 Task: Search one way flight ticket for 2 adults, 2 children, 2 infants in seat in first from Vieques: Antonio Rivera Rodriguez Airport to Riverton: Central Wyoming Regional Airport (was Riverton Regional) on 8-4-2023. Choice of flights is JetBlue. Number of bags: 1 checked bag. Price is upto 81000. Outbound departure time preference is 22:30.
Action: Mouse moved to (296, 253)
Screenshot: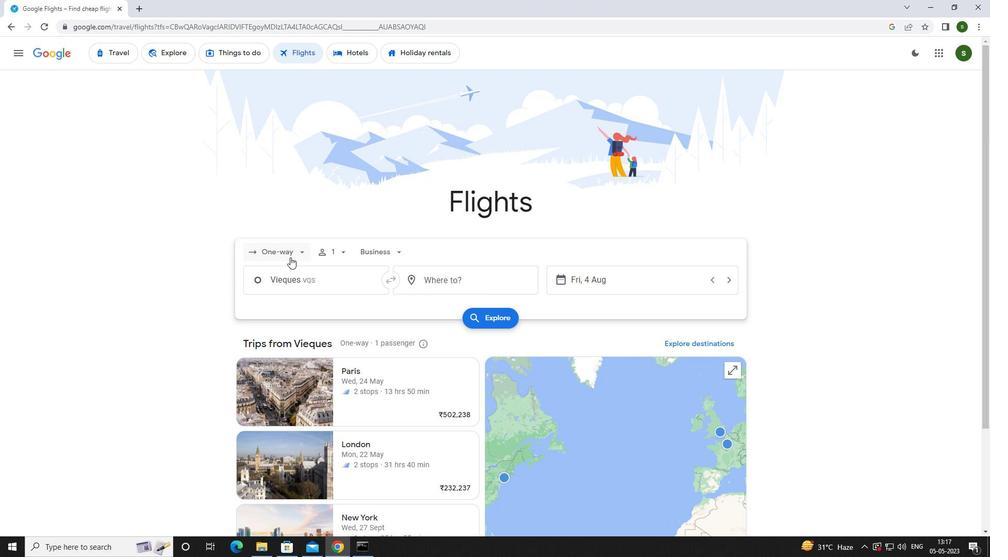 
Action: Mouse pressed left at (296, 253)
Screenshot: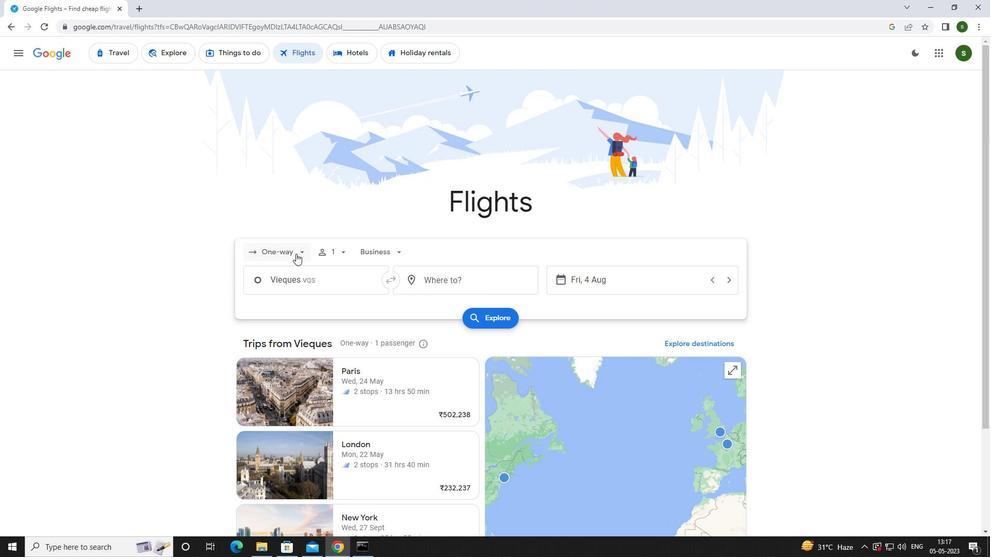 
Action: Mouse moved to (306, 302)
Screenshot: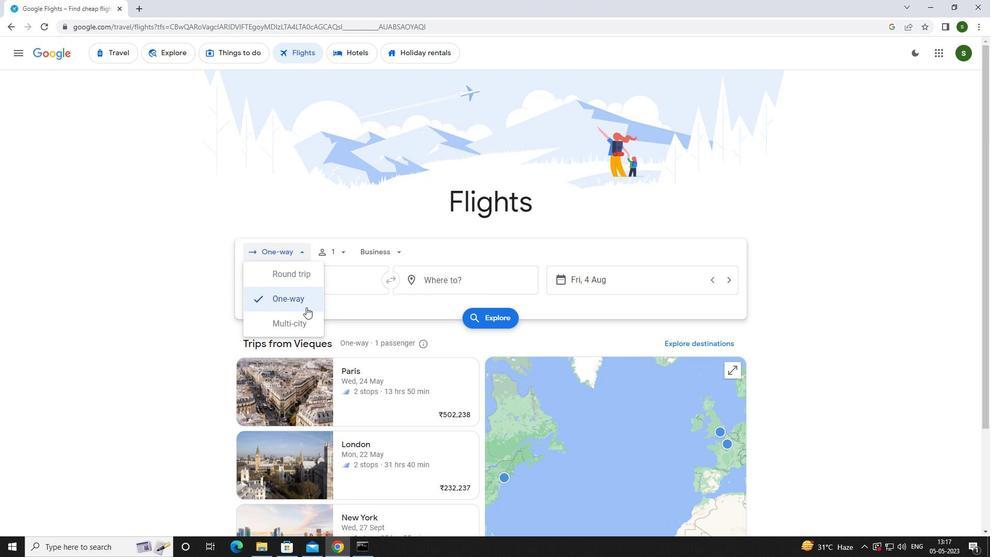 
Action: Mouse pressed left at (306, 302)
Screenshot: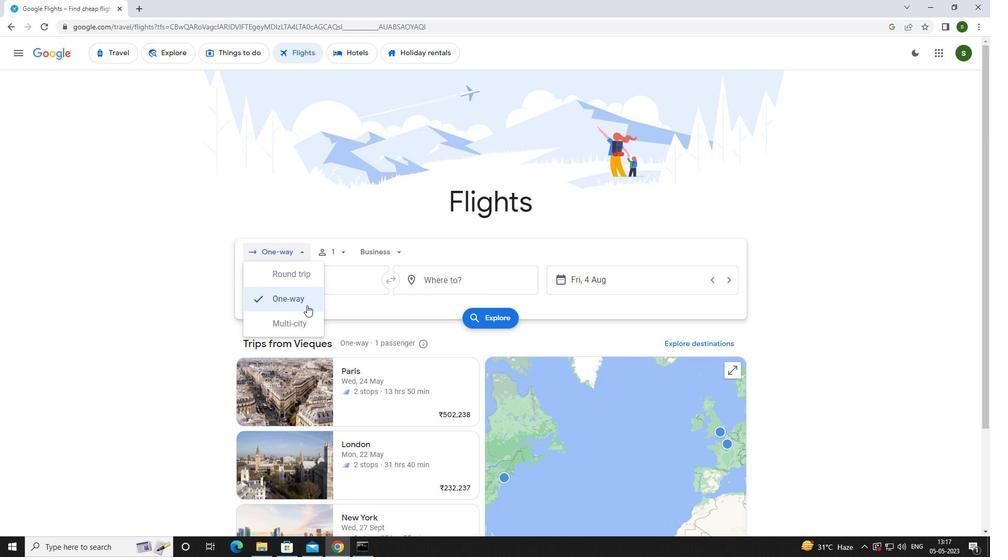 
Action: Mouse moved to (336, 249)
Screenshot: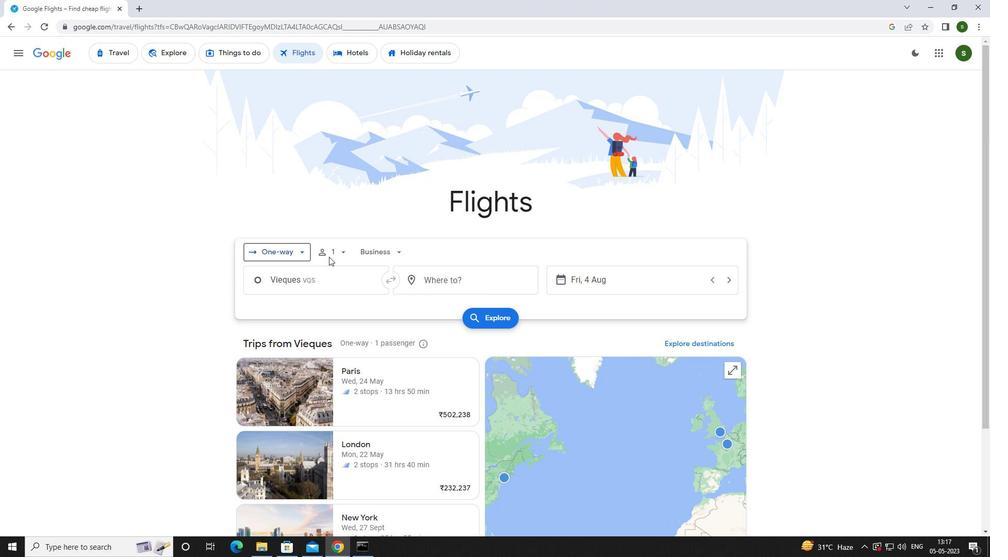 
Action: Mouse pressed left at (336, 249)
Screenshot: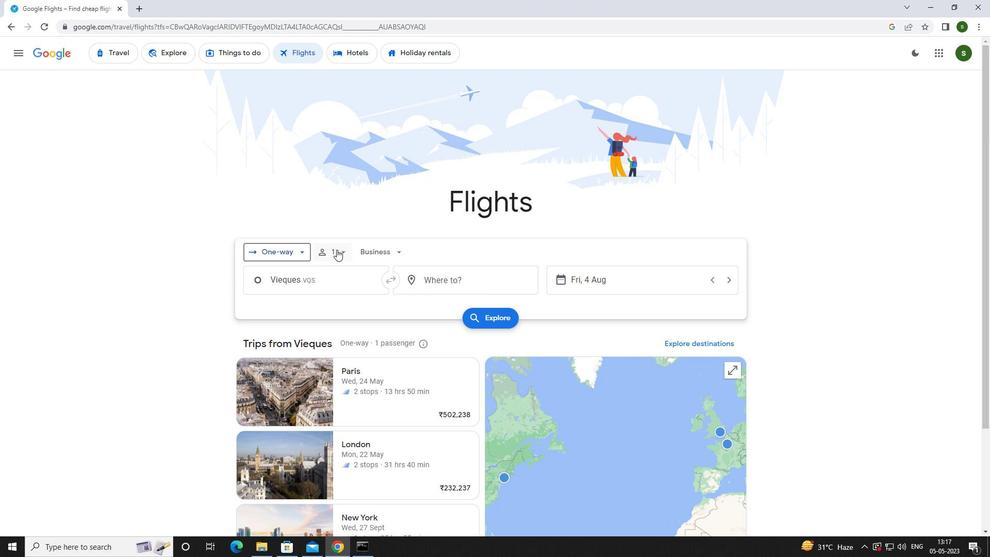 
Action: Mouse moved to (421, 278)
Screenshot: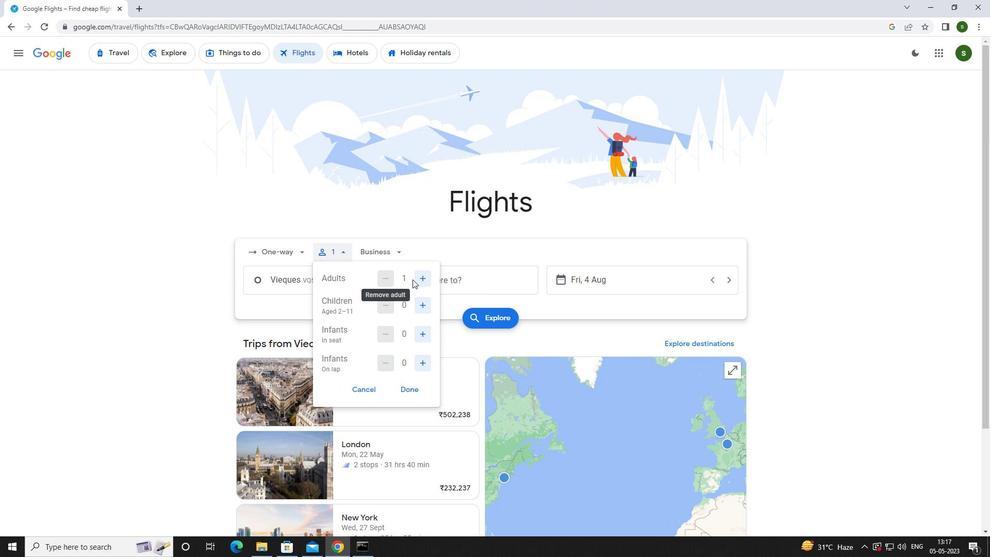 
Action: Mouse pressed left at (421, 278)
Screenshot: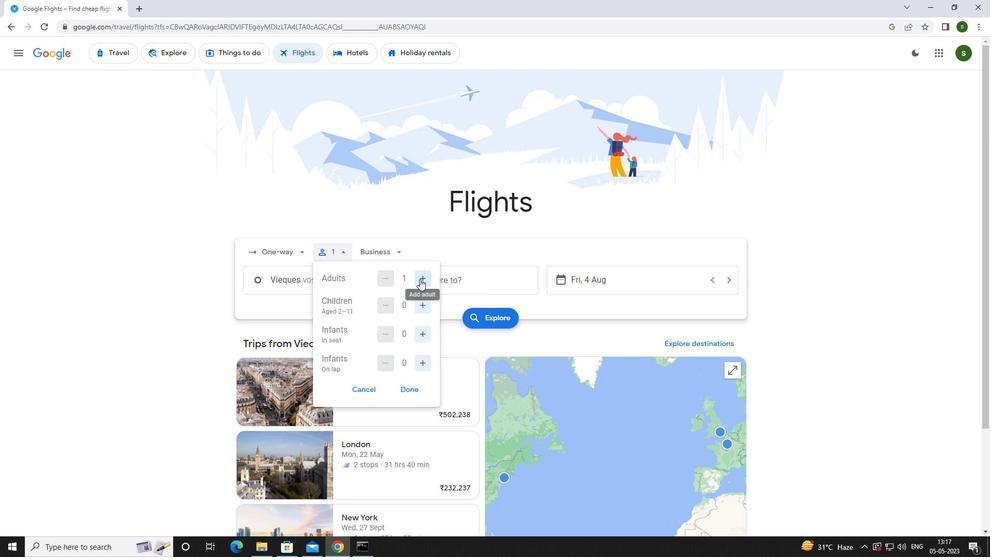 
Action: Mouse moved to (422, 300)
Screenshot: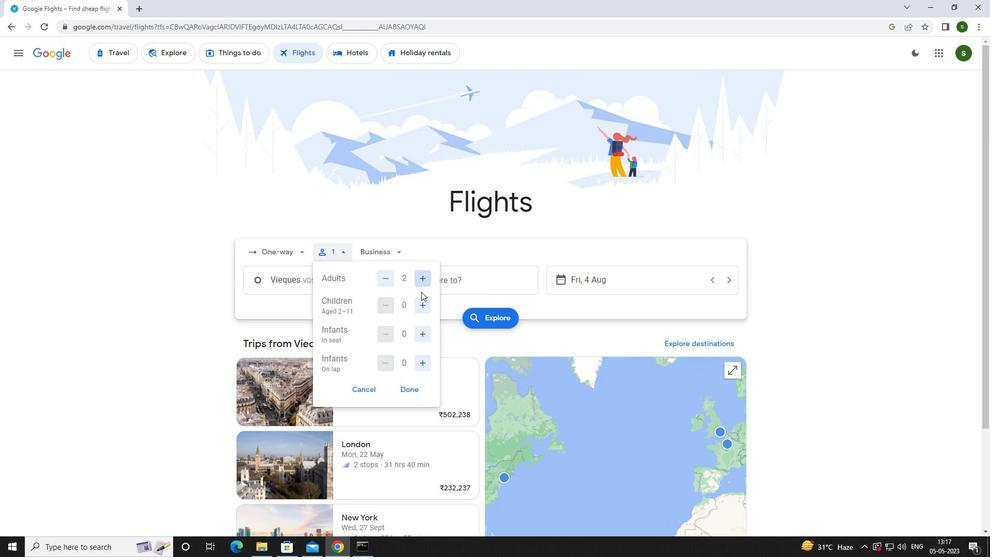 
Action: Mouse pressed left at (422, 300)
Screenshot: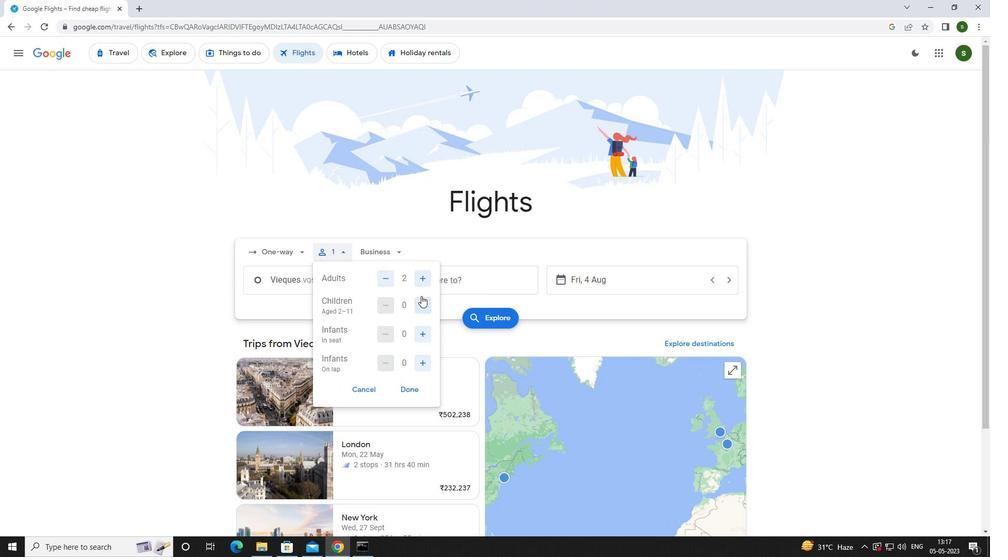 
Action: Mouse pressed left at (422, 300)
Screenshot: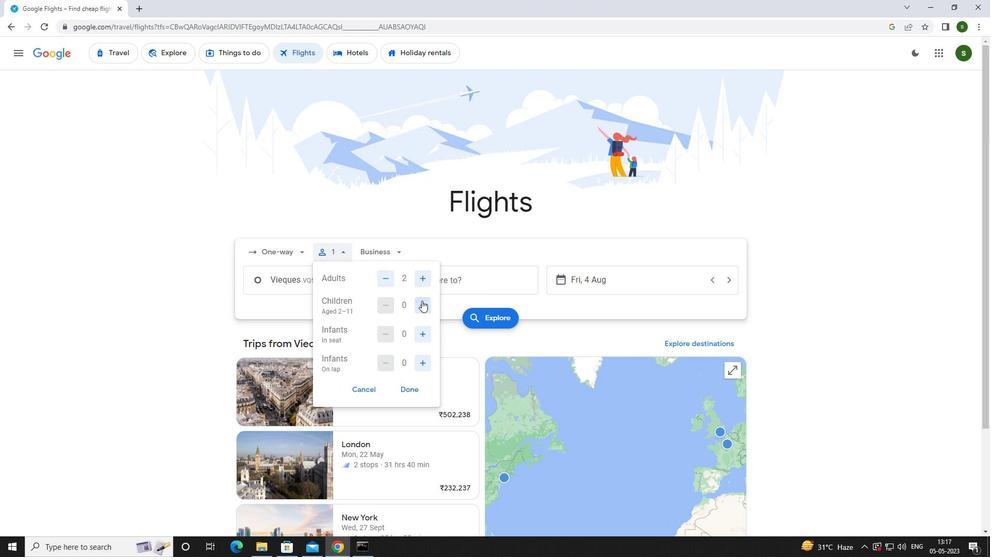 
Action: Mouse moved to (427, 333)
Screenshot: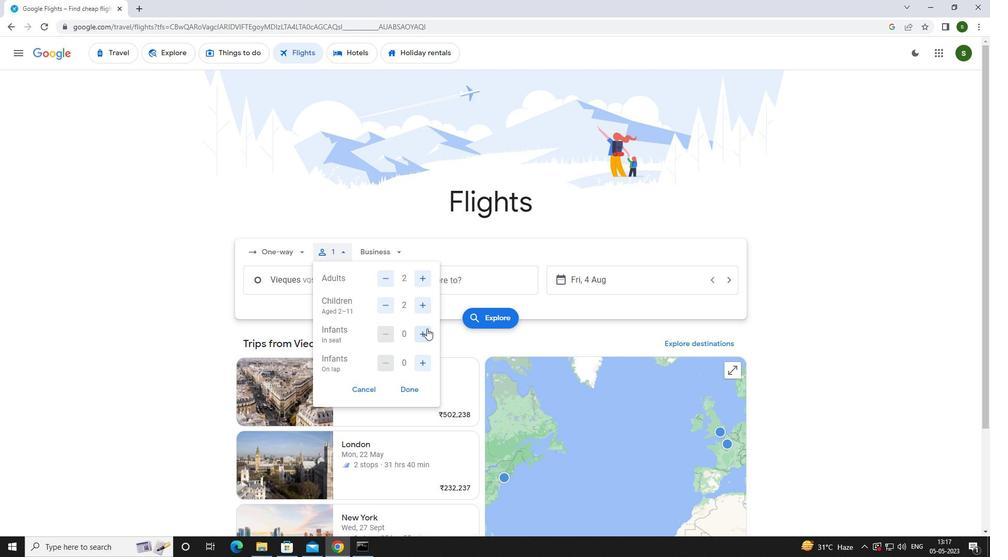 
Action: Mouse pressed left at (427, 333)
Screenshot: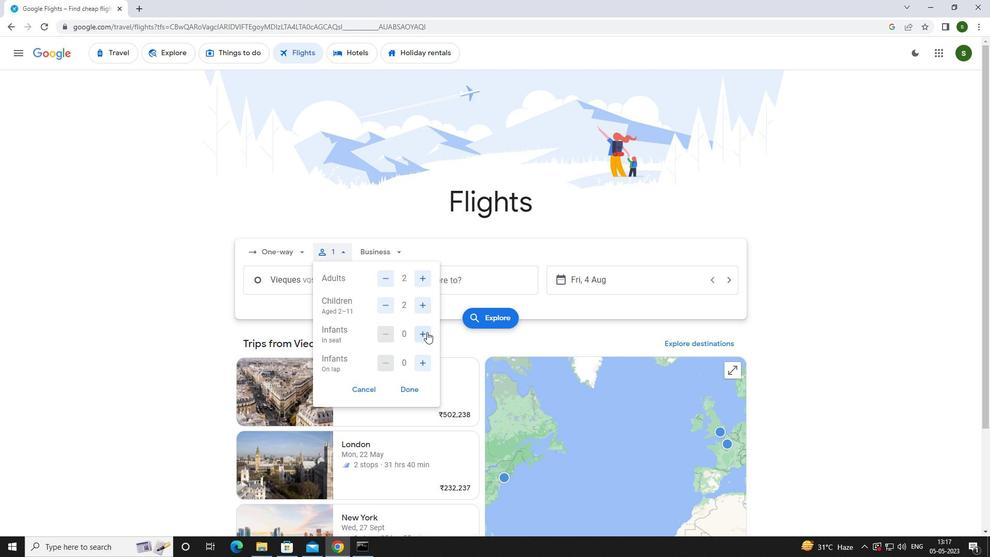 
Action: Mouse pressed left at (427, 333)
Screenshot: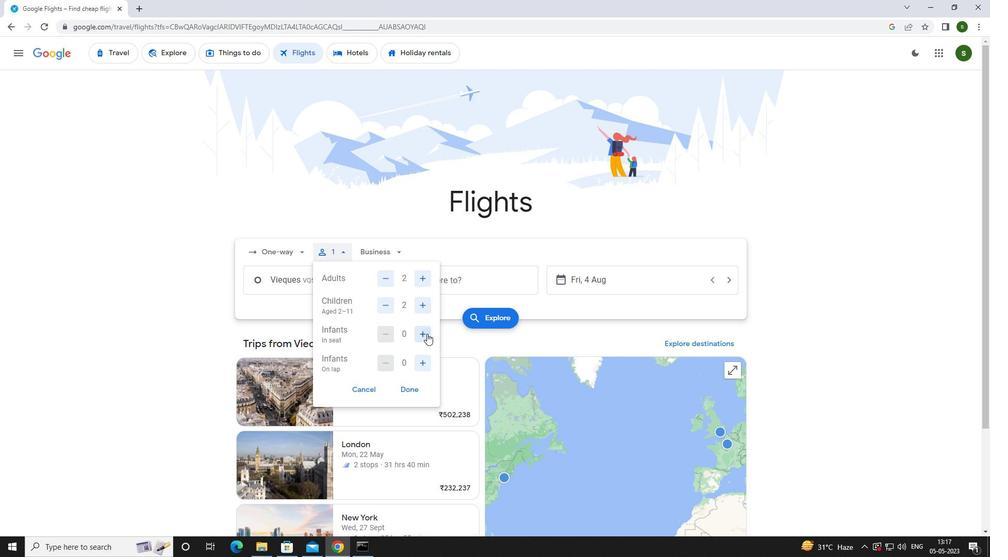 
Action: Mouse moved to (390, 253)
Screenshot: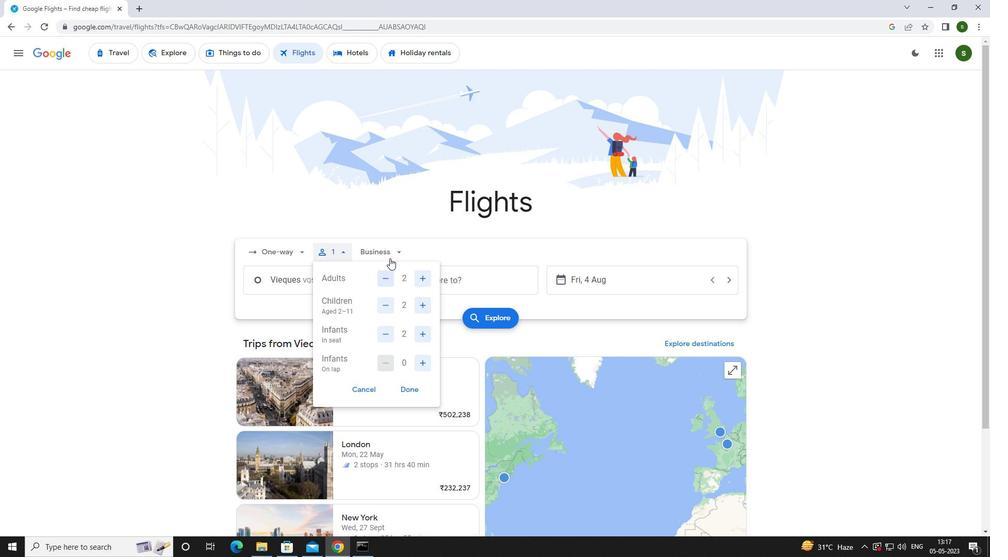 
Action: Mouse pressed left at (390, 253)
Screenshot: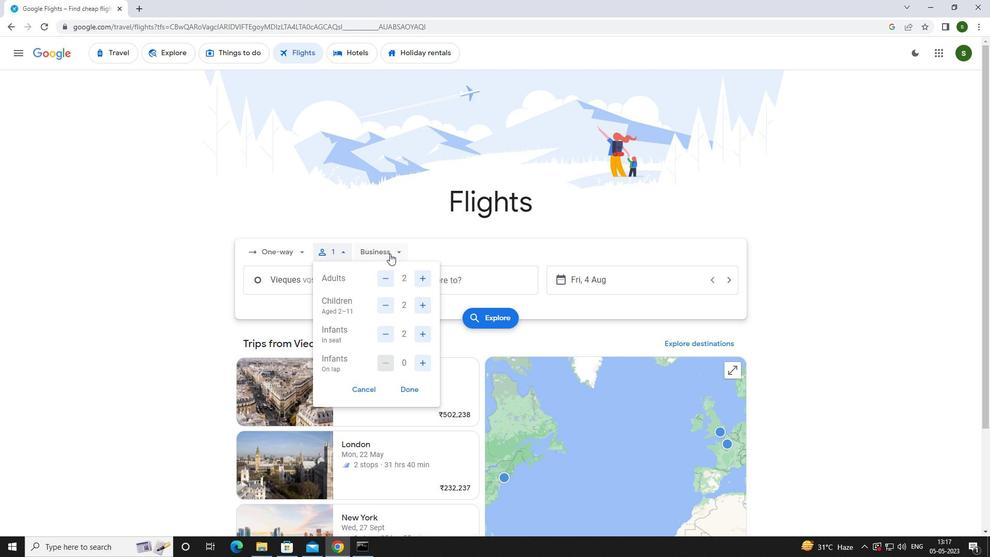 
Action: Mouse moved to (402, 350)
Screenshot: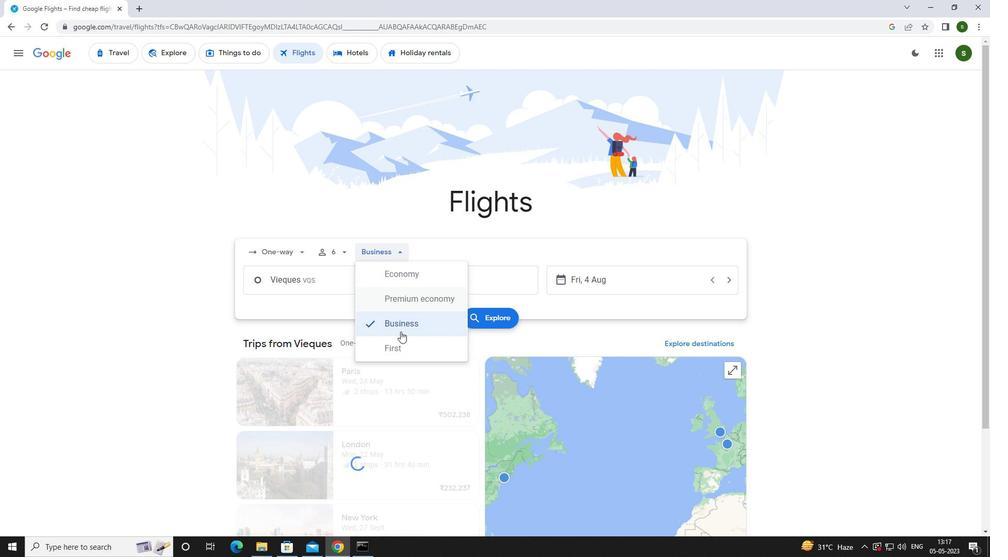 
Action: Mouse pressed left at (402, 350)
Screenshot: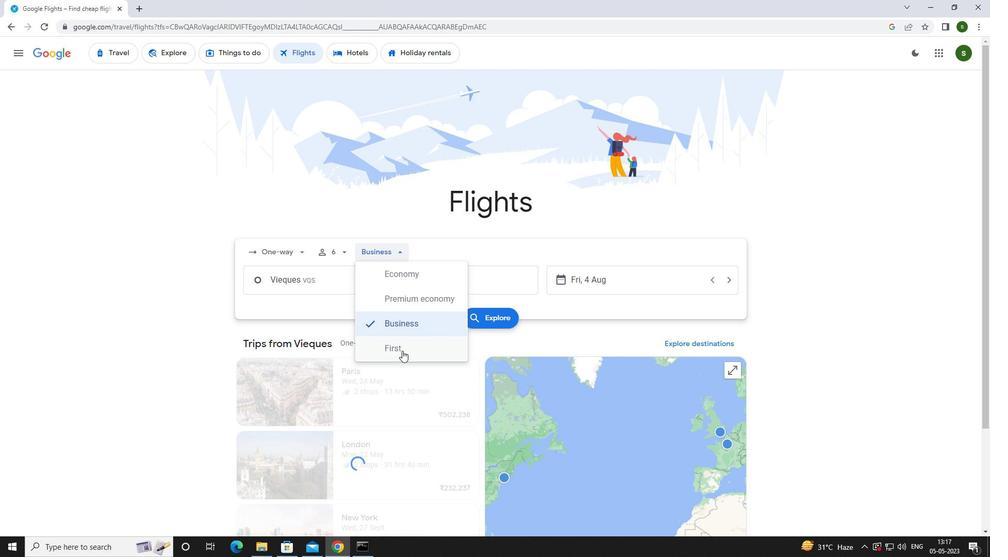 
Action: Mouse moved to (345, 280)
Screenshot: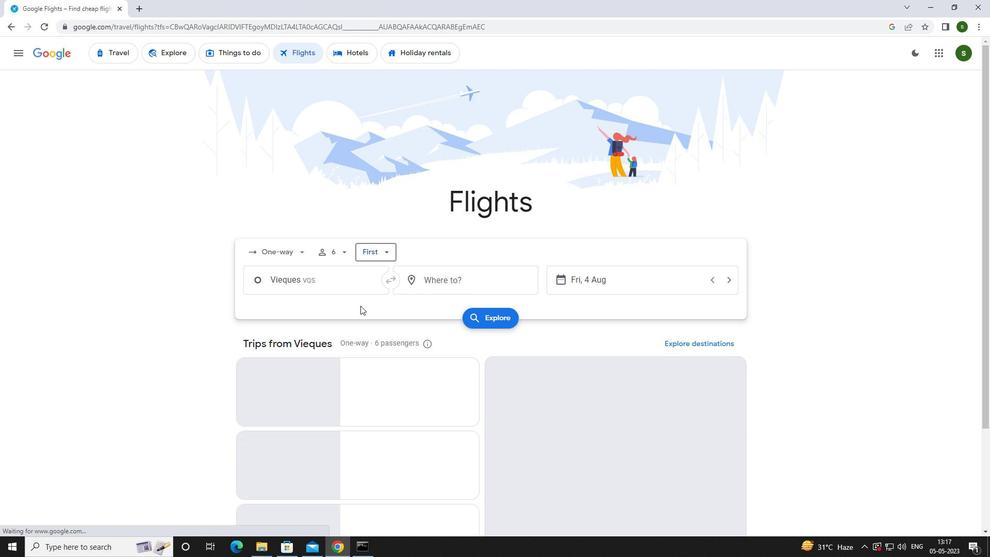 
Action: Mouse pressed left at (345, 280)
Screenshot: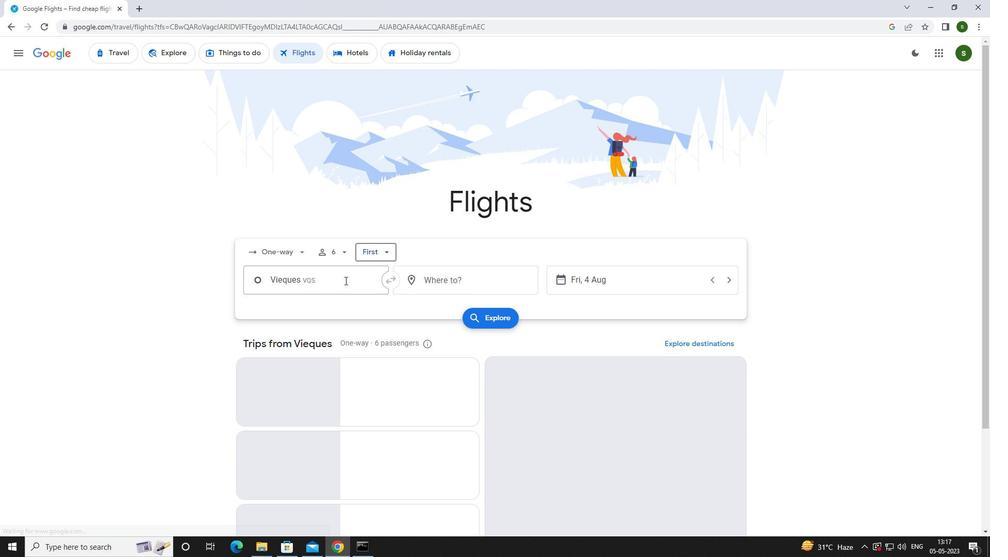 
Action: Mouse moved to (348, 281)
Screenshot: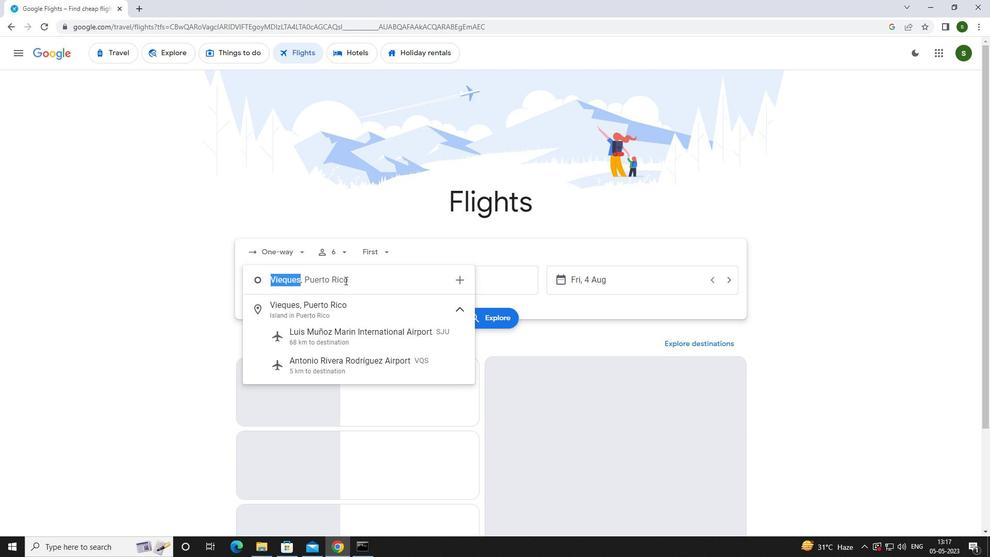 
Action: Key pressed <Key.caps_lock>v<Key.caps_lock>iequ
Screenshot: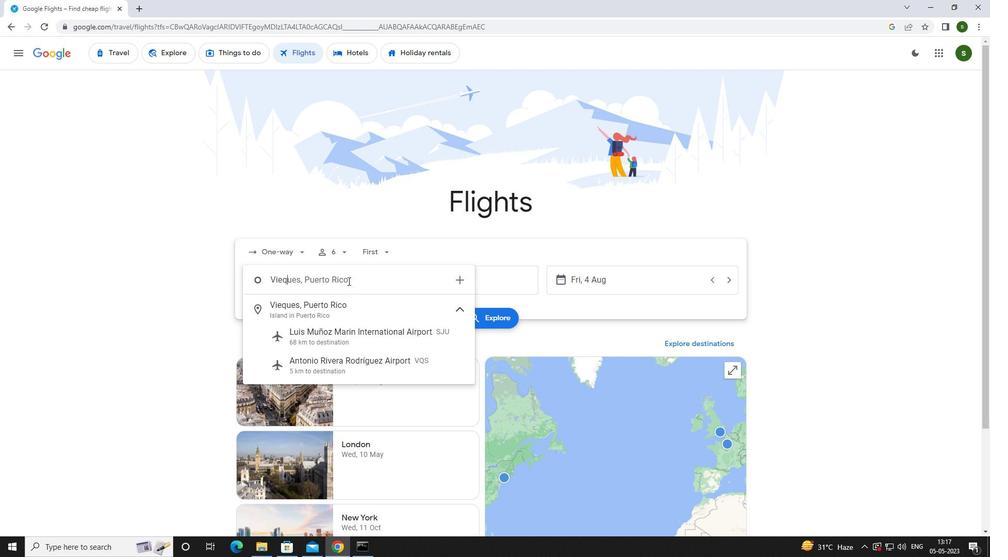 
Action: Mouse moved to (358, 365)
Screenshot: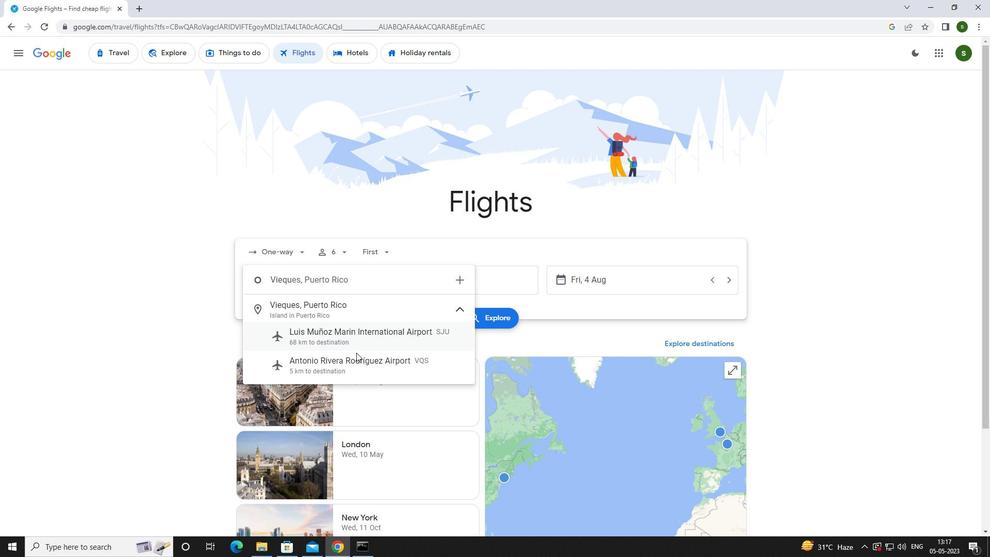 
Action: Mouse pressed left at (358, 365)
Screenshot: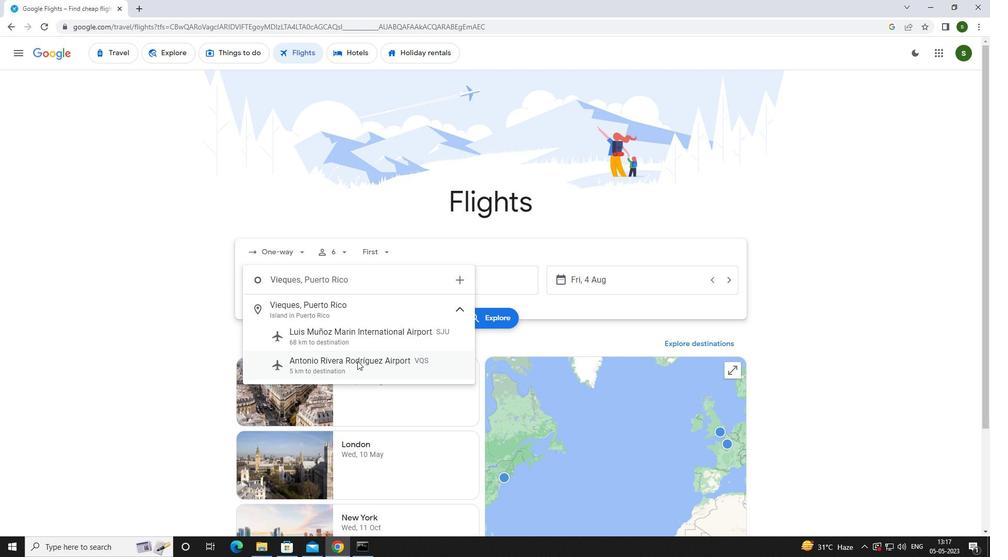 
Action: Mouse moved to (461, 284)
Screenshot: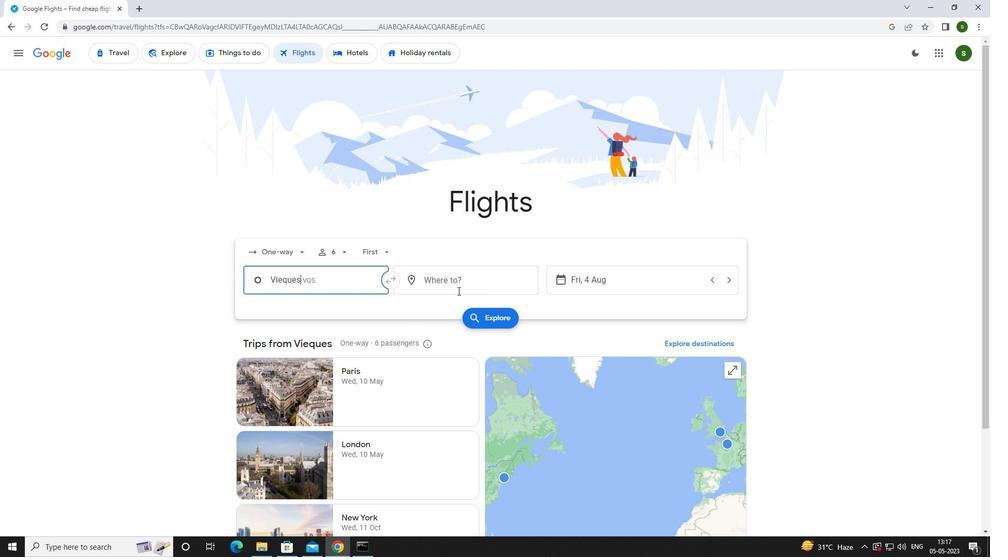 
Action: Mouse pressed left at (461, 284)
Screenshot: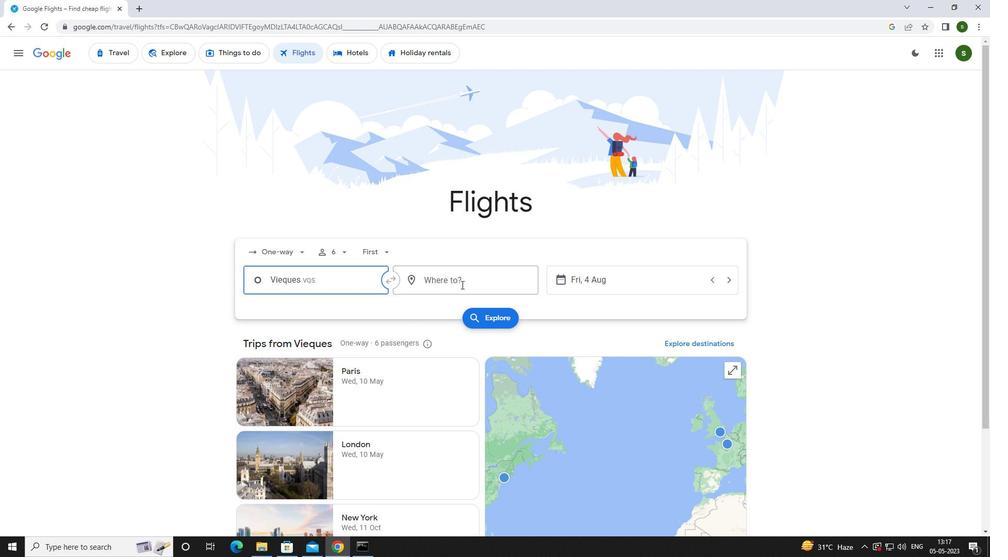 
Action: Key pressed <Key.caps_lock>r<Key.caps_lock>iverto
Screenshot: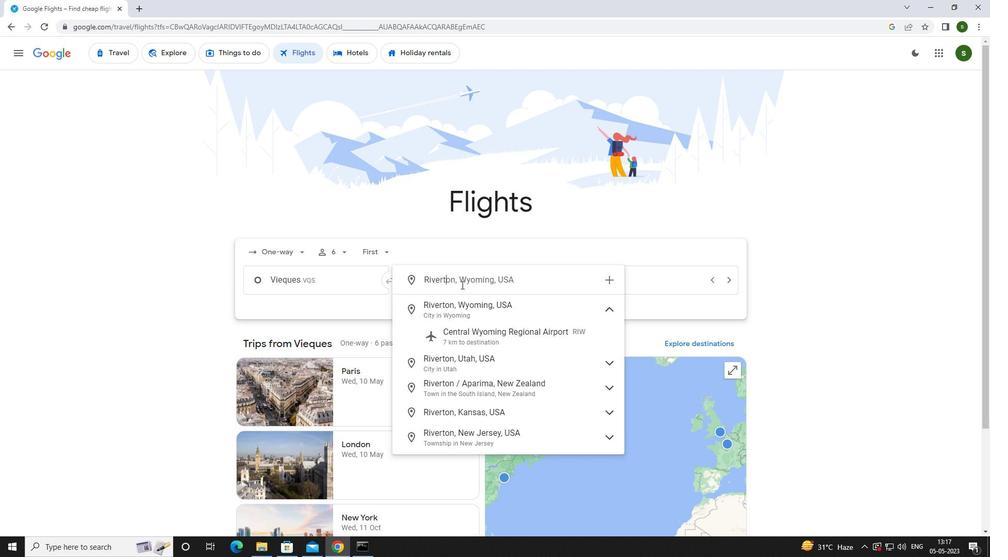 
Action: Mouse moved to (477, 332)
Screenshot: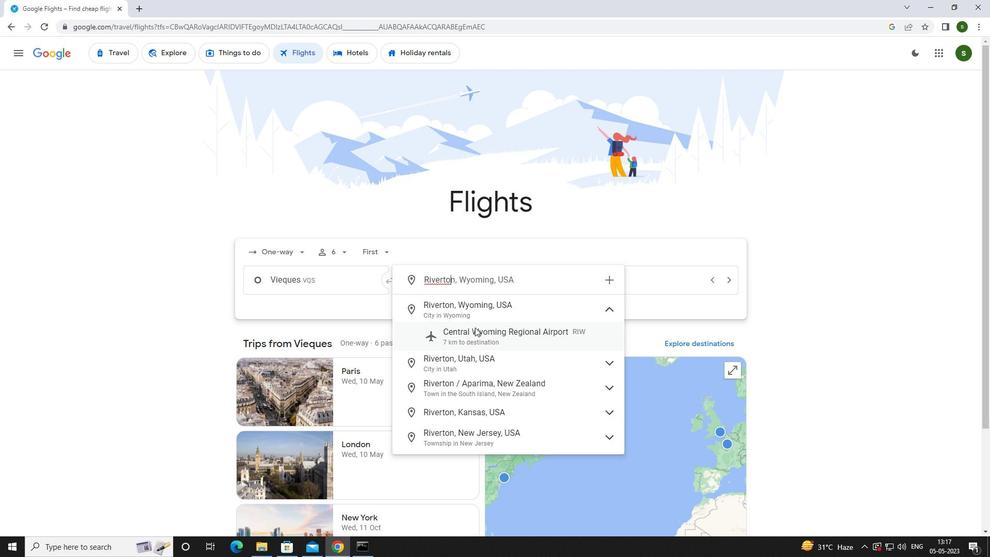 
Action: Mouse pressed left at (477, 332)
Screenshot: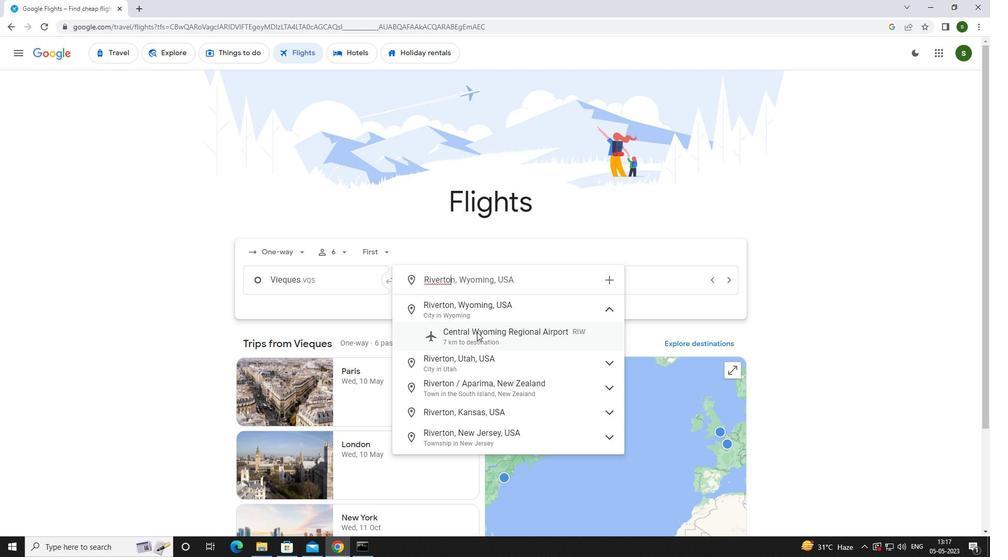 
Action: Mouse moved to (616, 285)
Screenshot: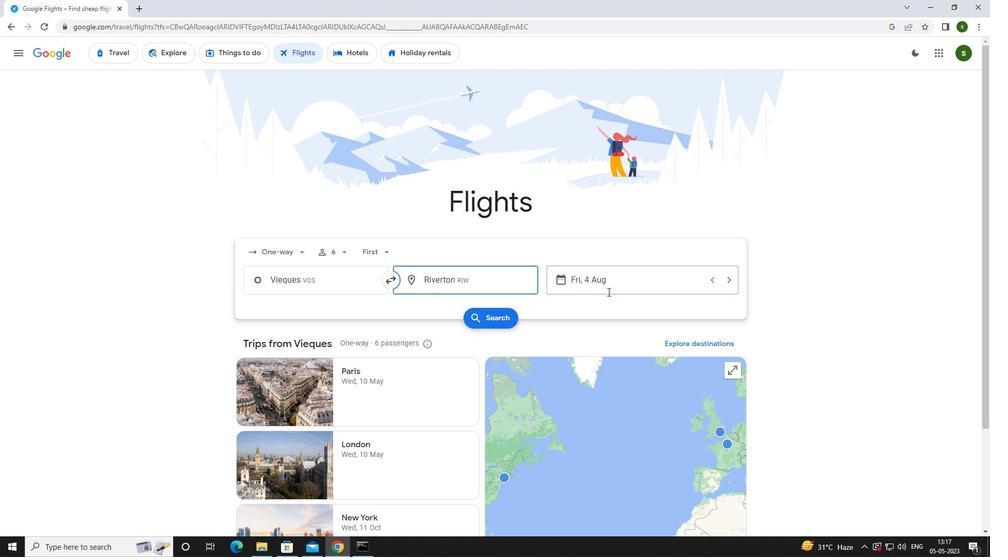 
Action: Mouse pressed left at (616, 285)
Screenshot: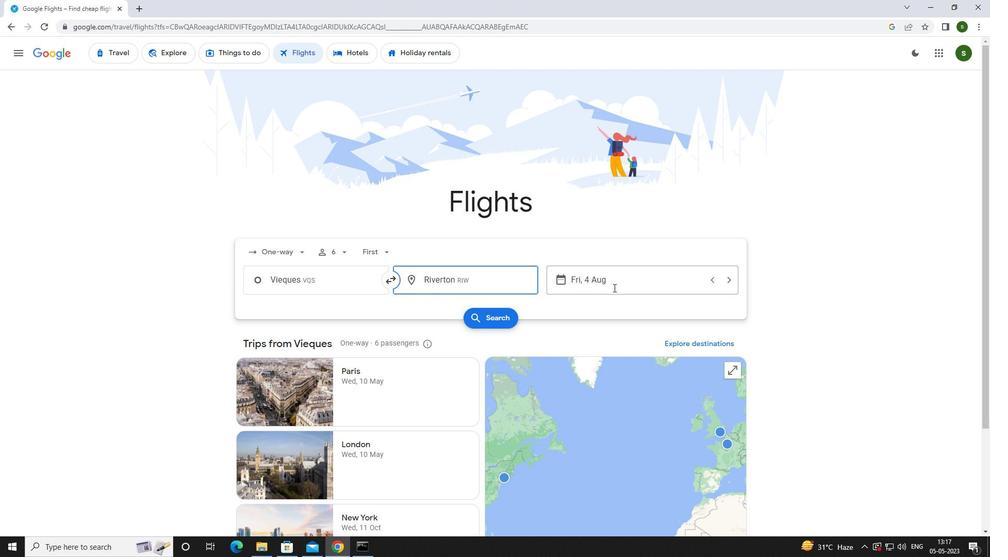 
Action: Mouse moved to (499, 351)
Screenshot: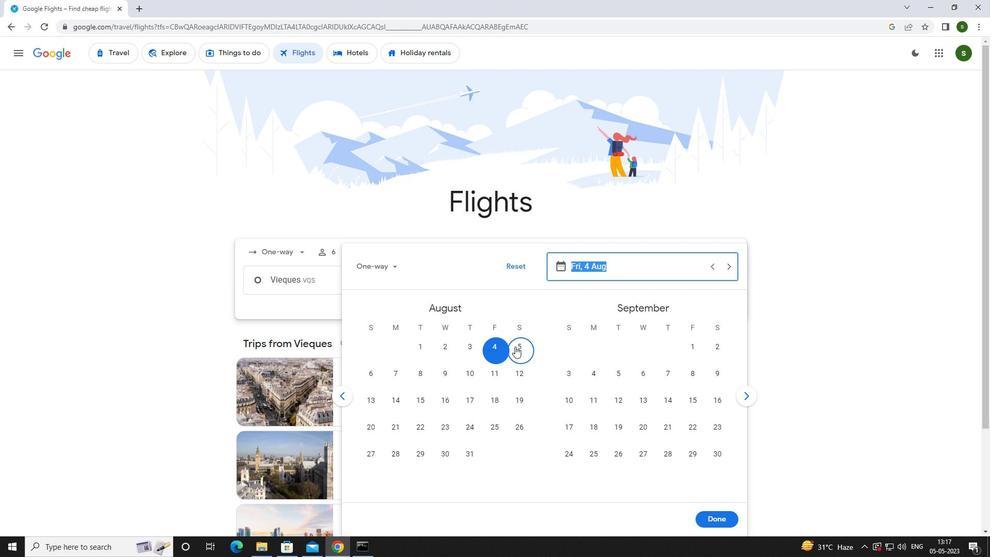 
Action: Mouse pressed left at (499, 351)
Screenshot: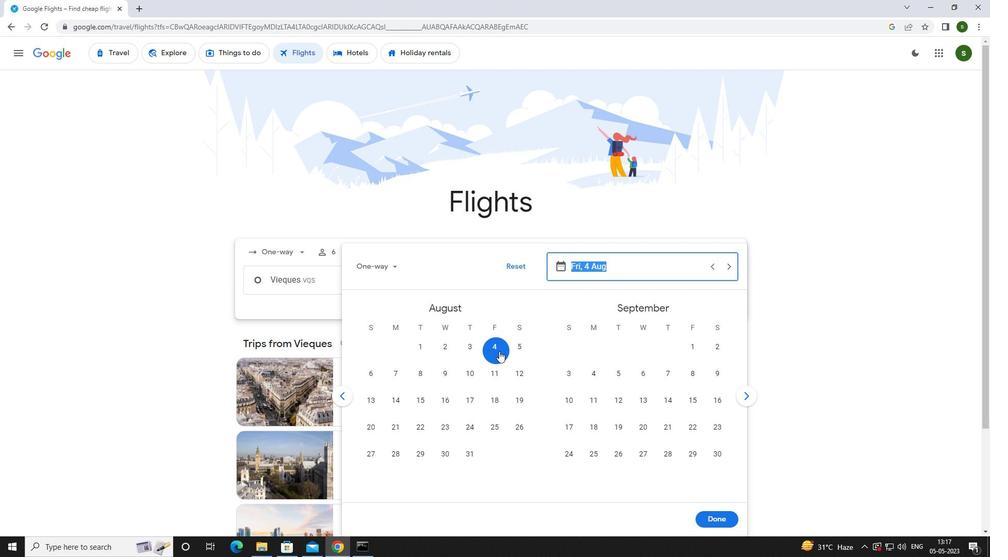 
Action: Mouse moved to (711, 517)
Screenshot: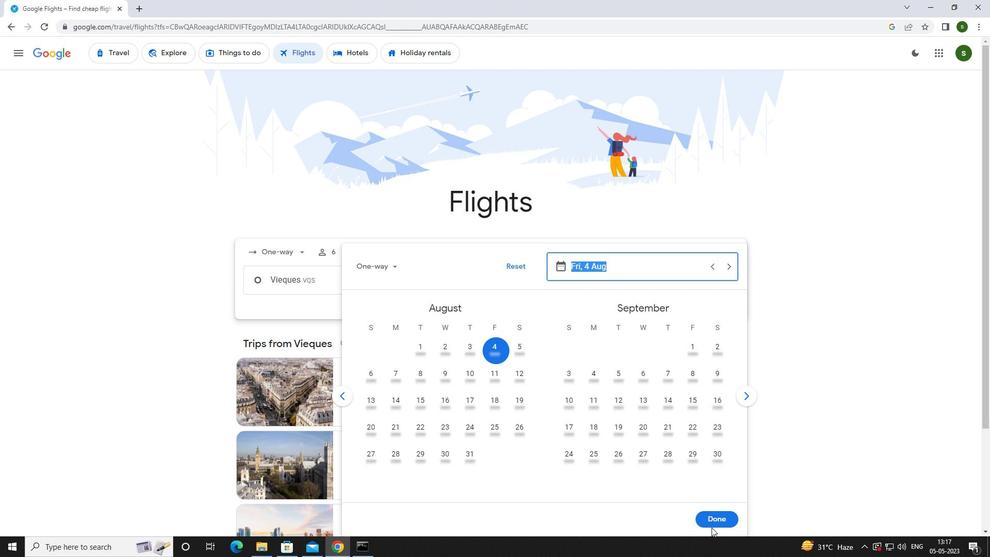 
Action: Mouse pressed left at (711, 517)
Screenshot: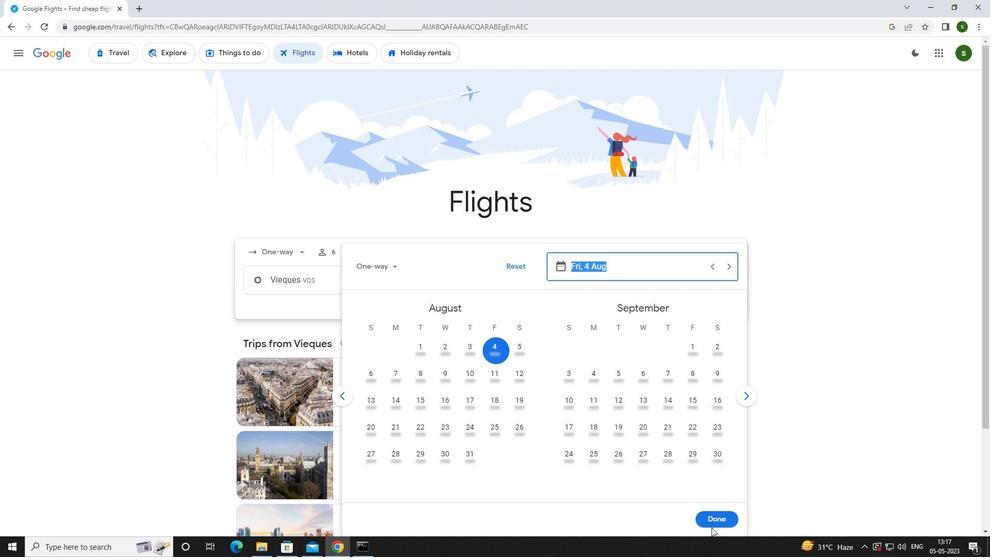
Action: Mouse moved to (484, 323)
Screenshot: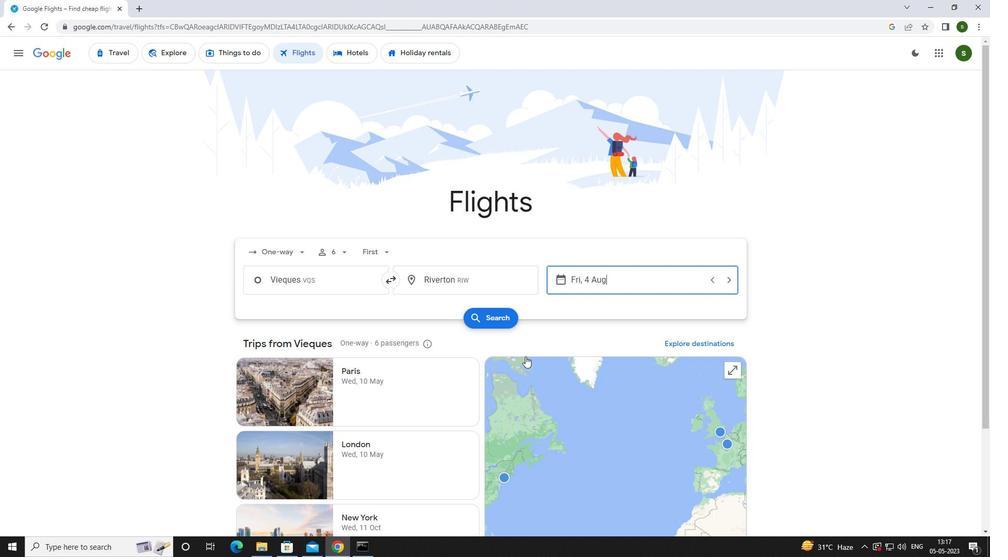 
Action: Mouse pressed left at (484, 323)
Screenshot: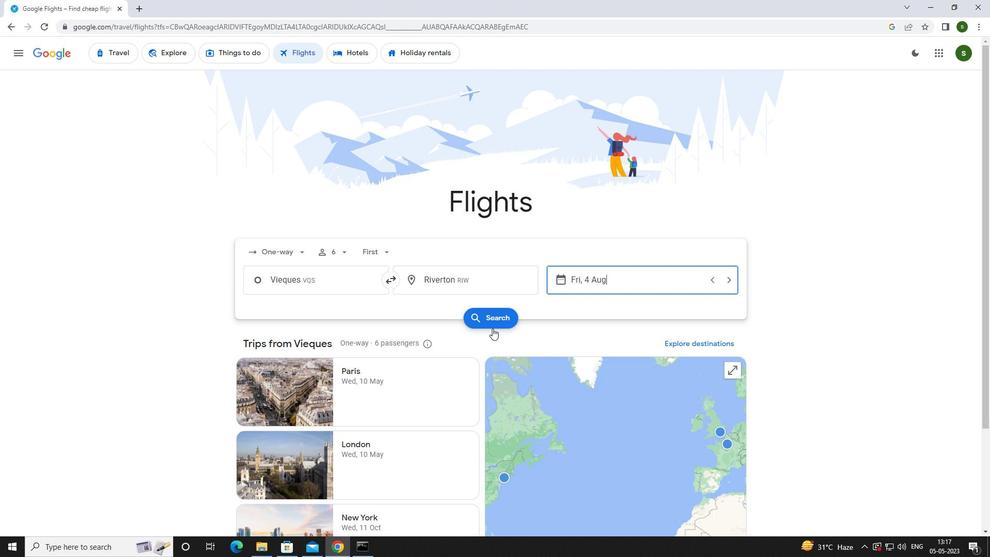 
Action: Mouse moved to (273, 149)
Screenshot: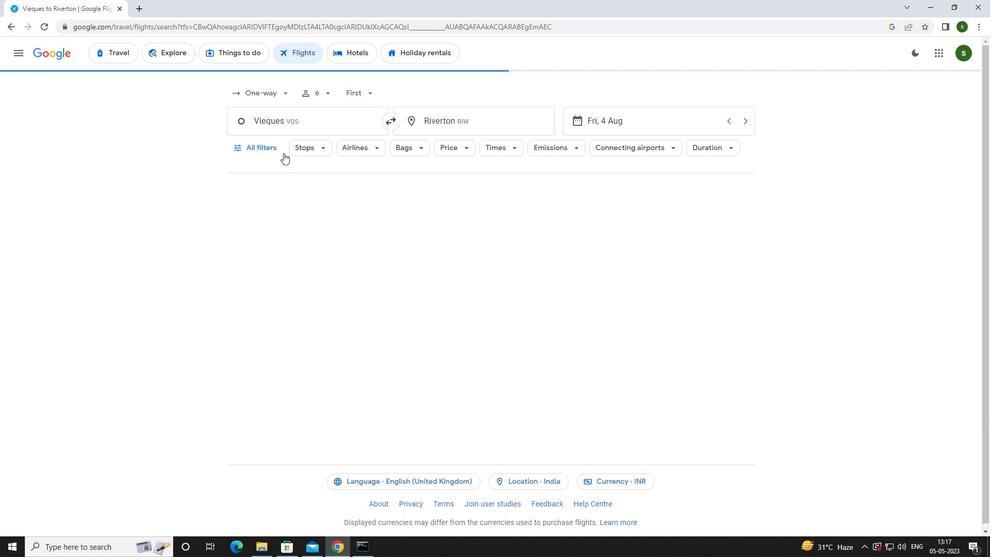 
Action: Mouse pressed left at (273, 149)
Screenshot: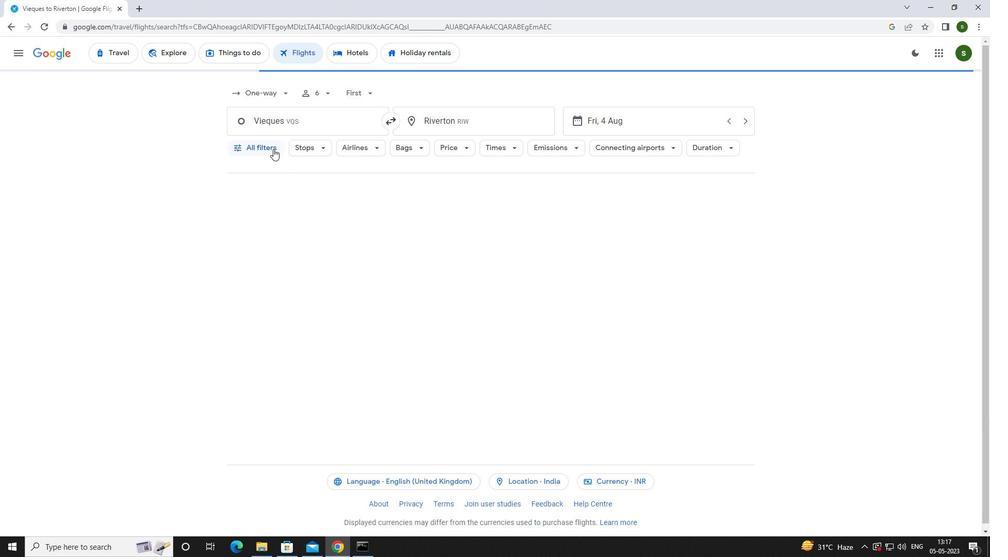 
Action: Mouse moved to (382, 368)
Screenshot: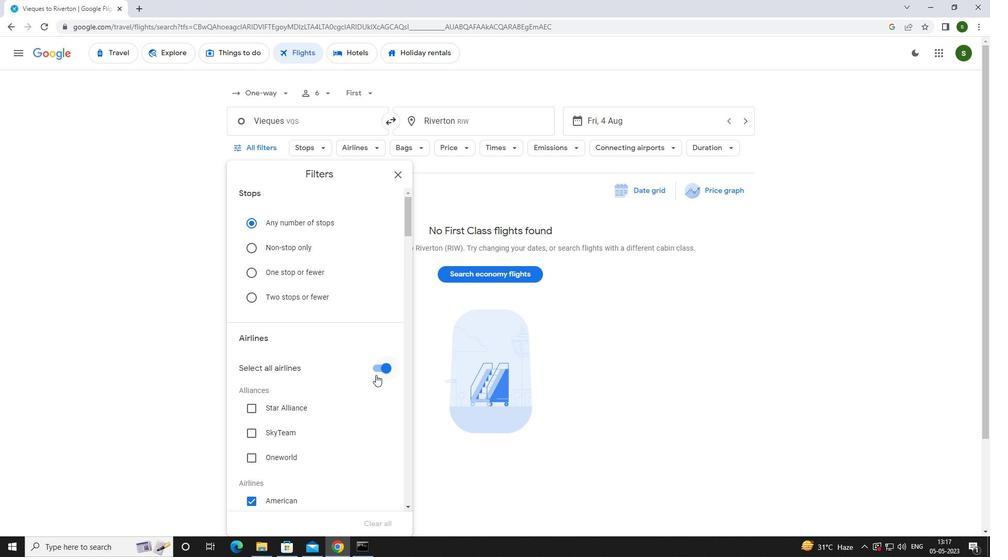 
Action: Mouse pressed left at (382, 368)
Screenshot: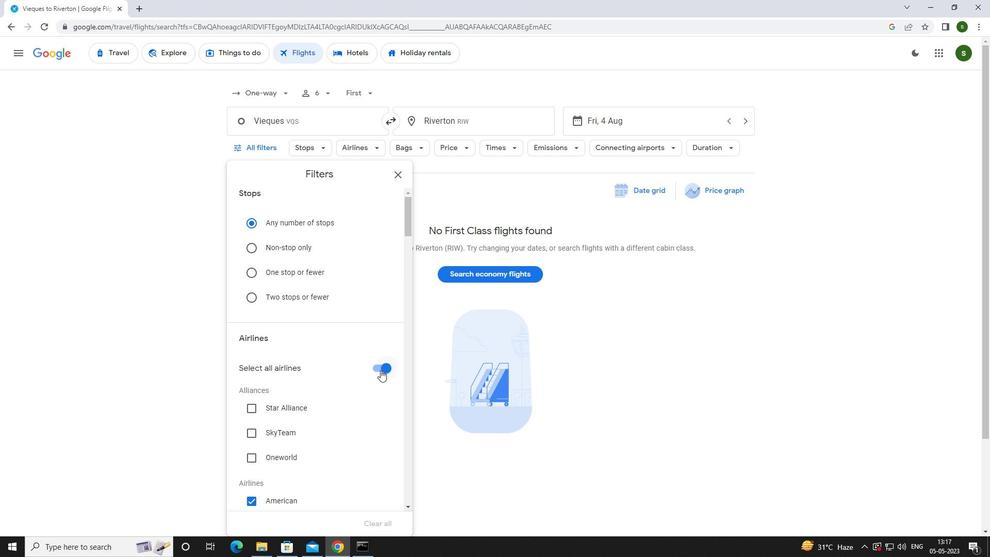 
Action: Mouse moved to (353, 349)
Screenshot: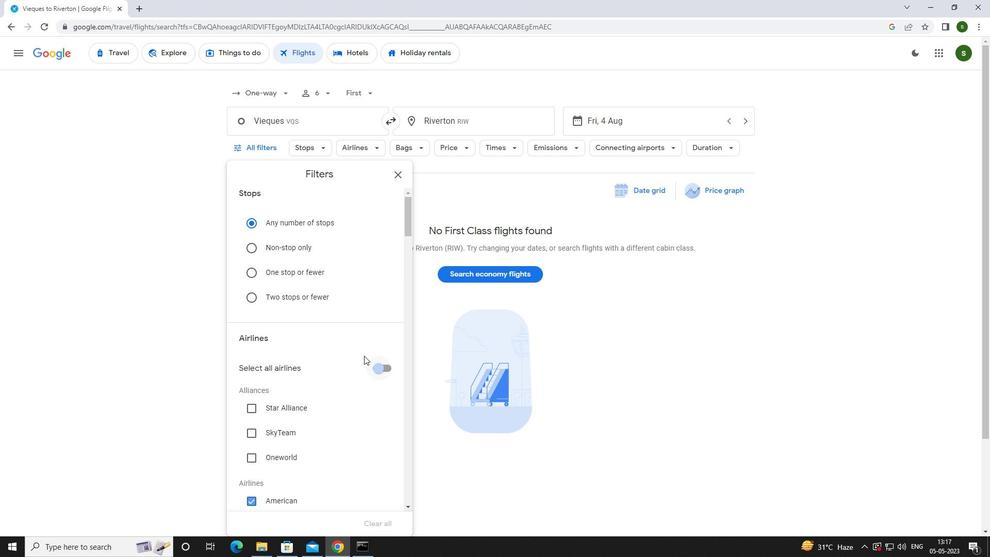
Action: Mouse scrolled (353, 349) with delta (0, 0)
Screenshot: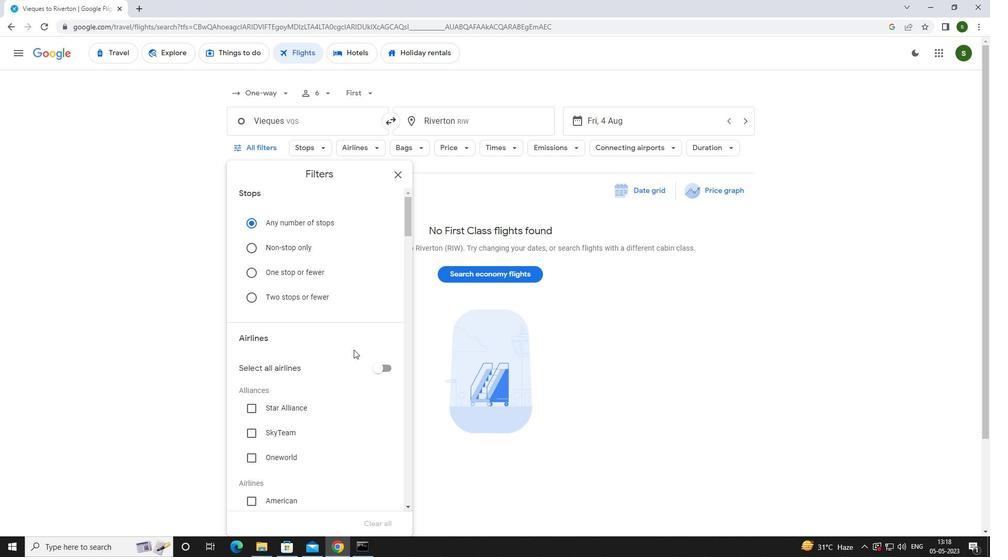 
Action: Mouse scrolled (353, 349) with delta (0, 0)
Screenshot: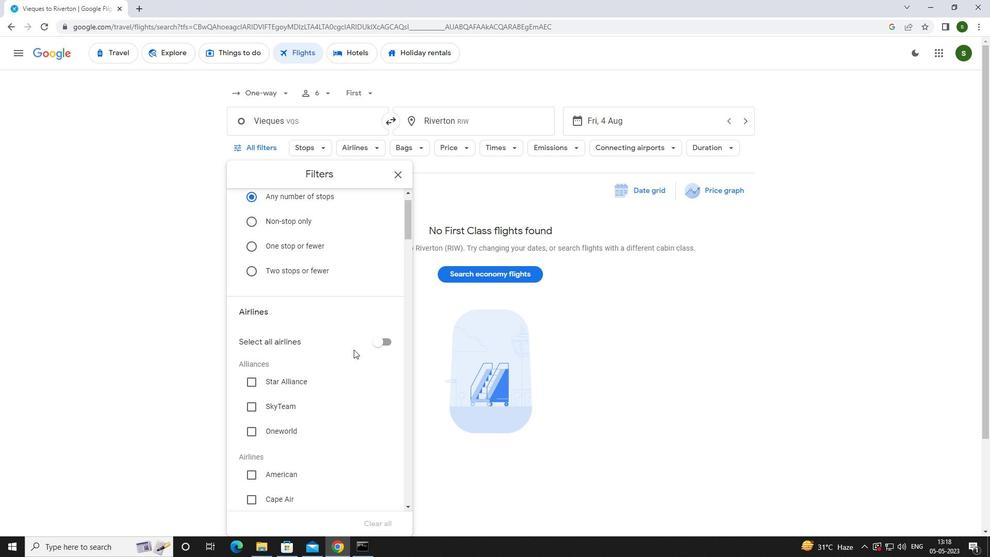 
Action: Mouse scrolled (353, 349) with delta (0, 0)
Screenshot: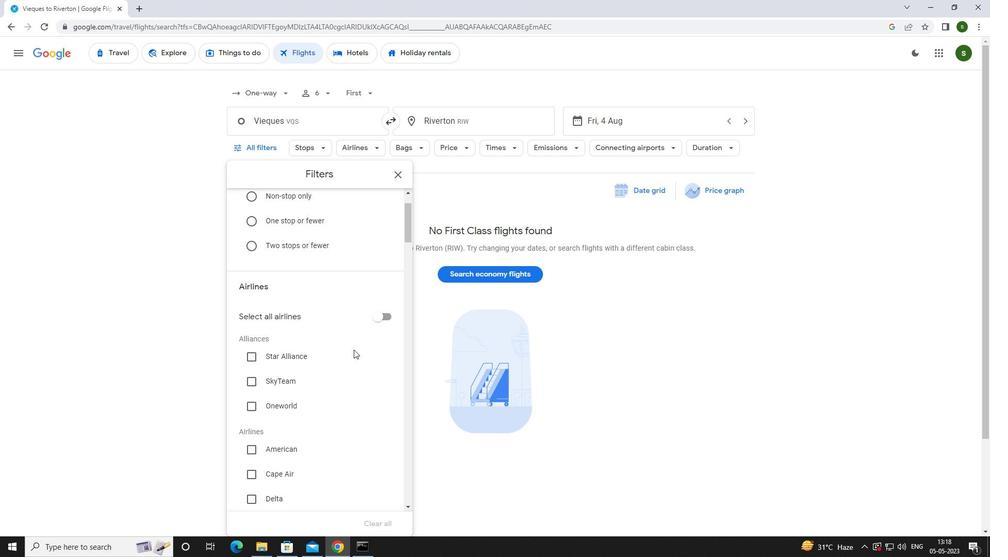
Action: Mouse scrolled (353, 349) with delta (0, 0)
Screenshot: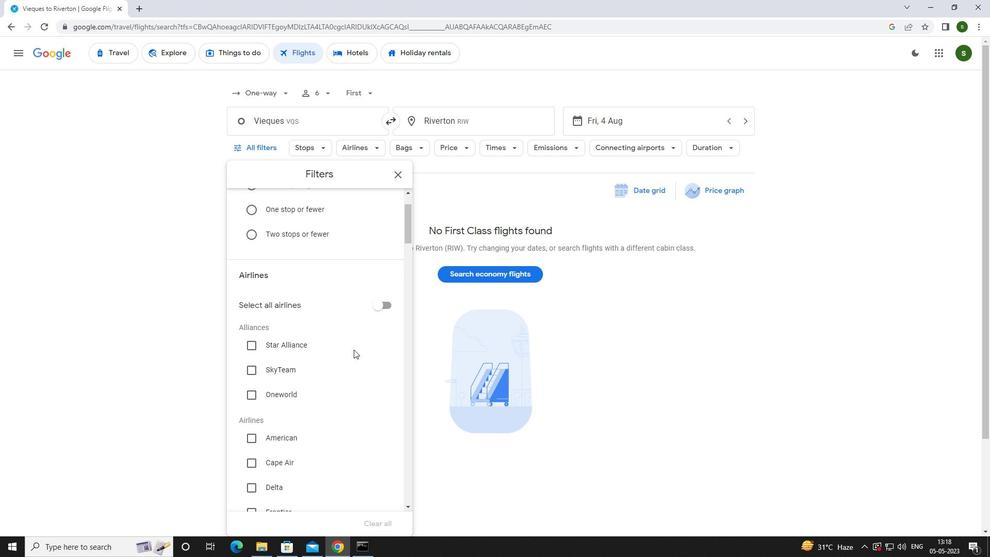 
Action: Mouse moved to (288, 391)
Screenshot: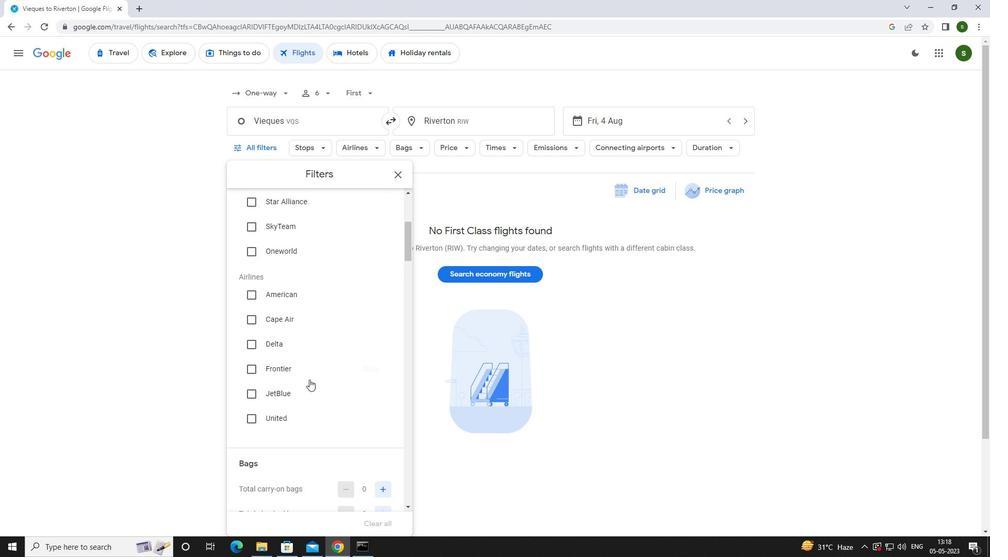 
Action: Mouse pressed left at (288, 391)
Screenshot: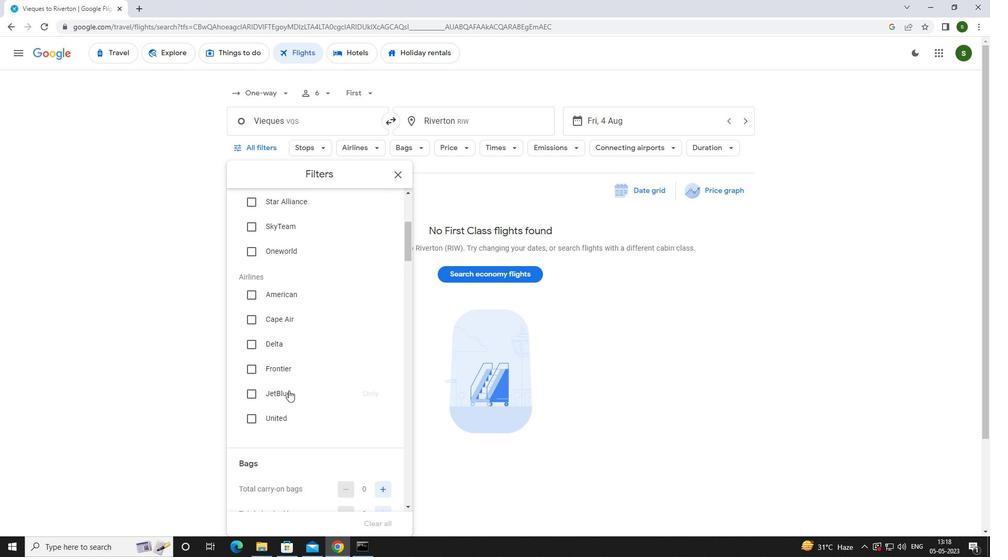 
Action: Mouse scrolled (288, 390) with delta (0, 0)
Screenshot: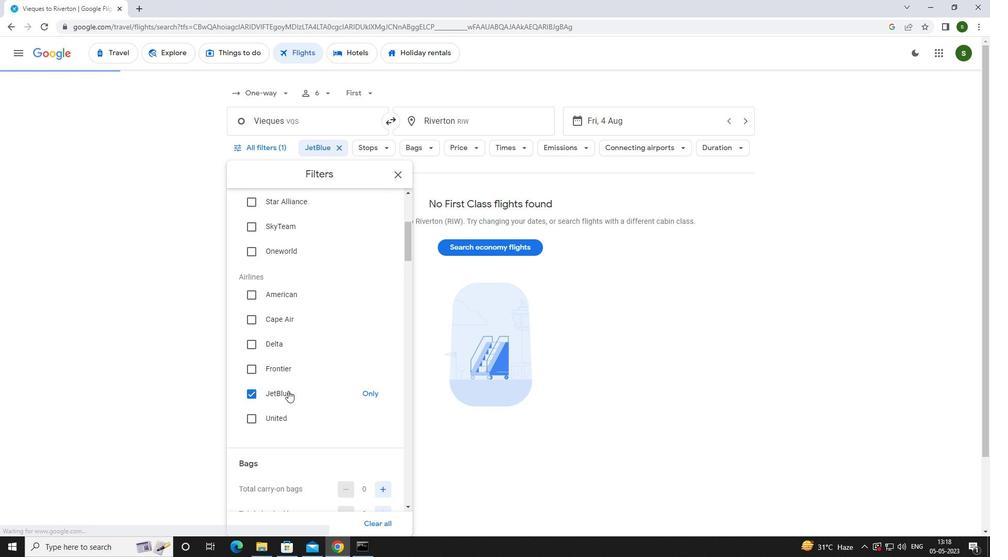 
Action: Mouse scrolled (288, 390) with delta (0, 0)
Screenshot: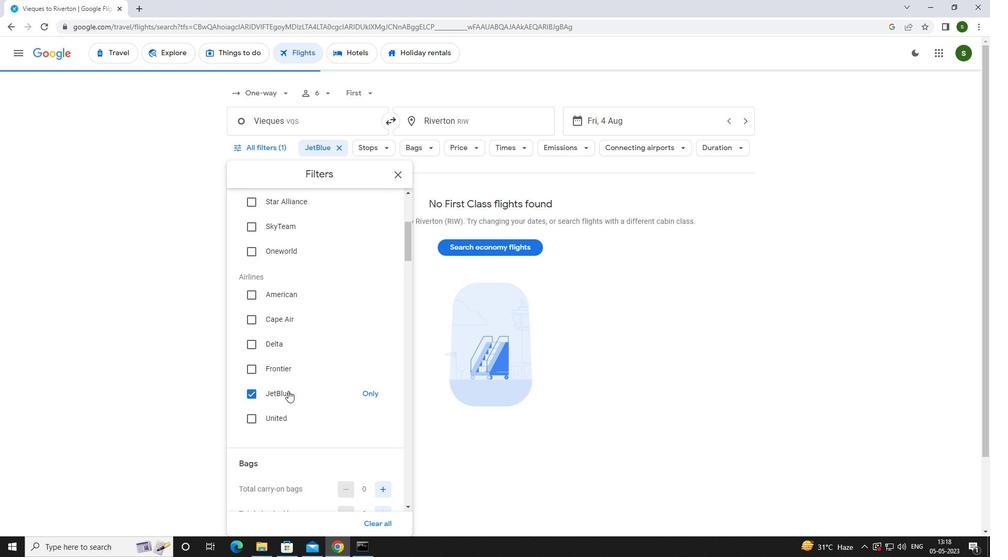 
Action: Mouse moved to (381, 409)
Screenshot: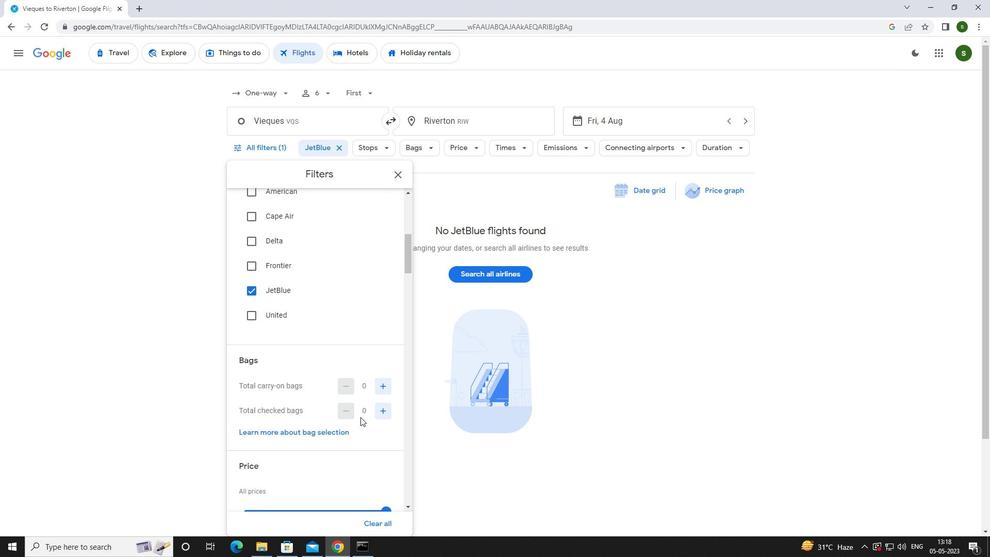
Action: Mouse pressed left at (381, 409)
Screenshot: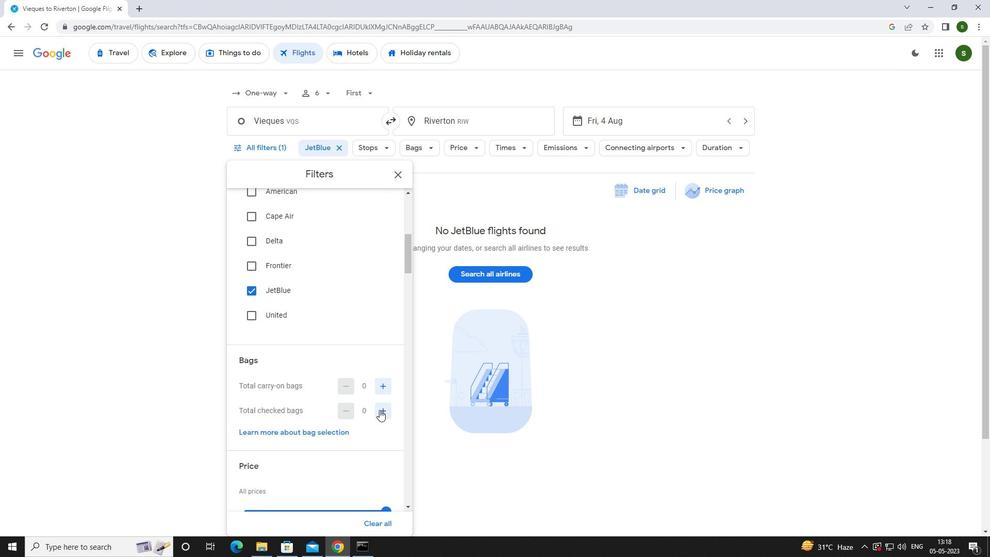 
Action: Mouse scrolled (381, 409) with delta (0, 0)
Screenshot: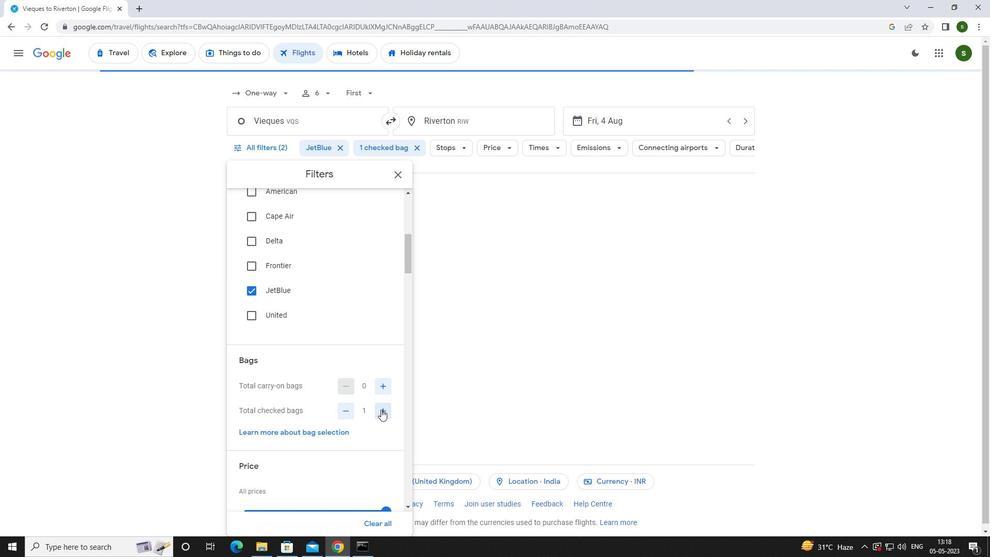 
Action: Mouse scrolled (381, 409) with delta (0, 0)
Screenshot: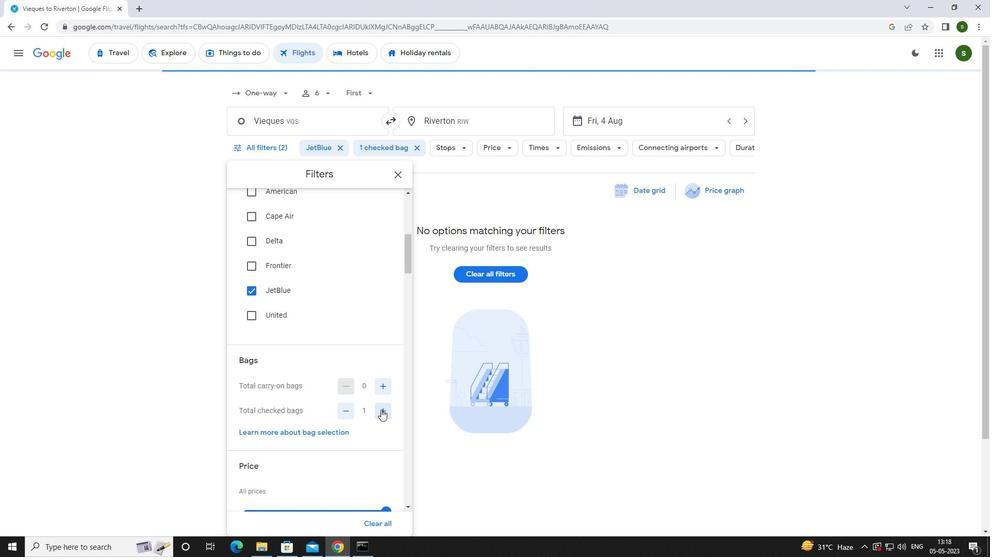 
Action: Mouse moved to (385, 406)
Screenshot: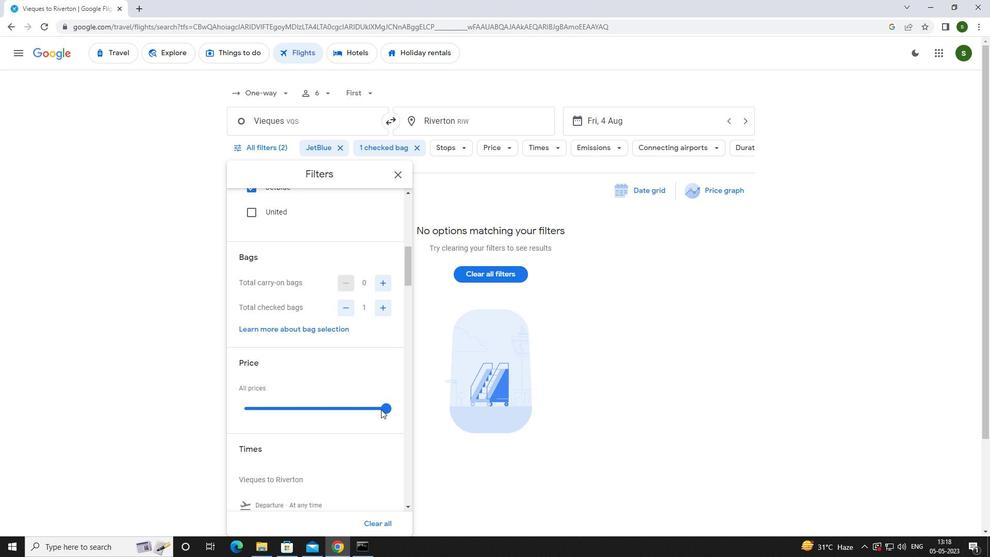 
Action: Mouse pressed left at (385, 406)
Screenshot: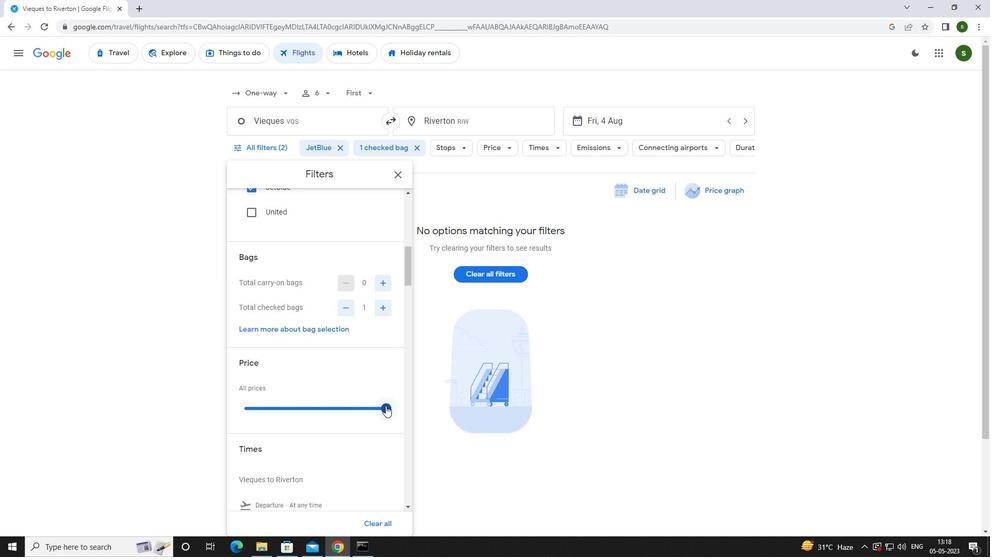 
Action: Mouse scrolled (385, 405) with delta (0, 0)
Screenshot: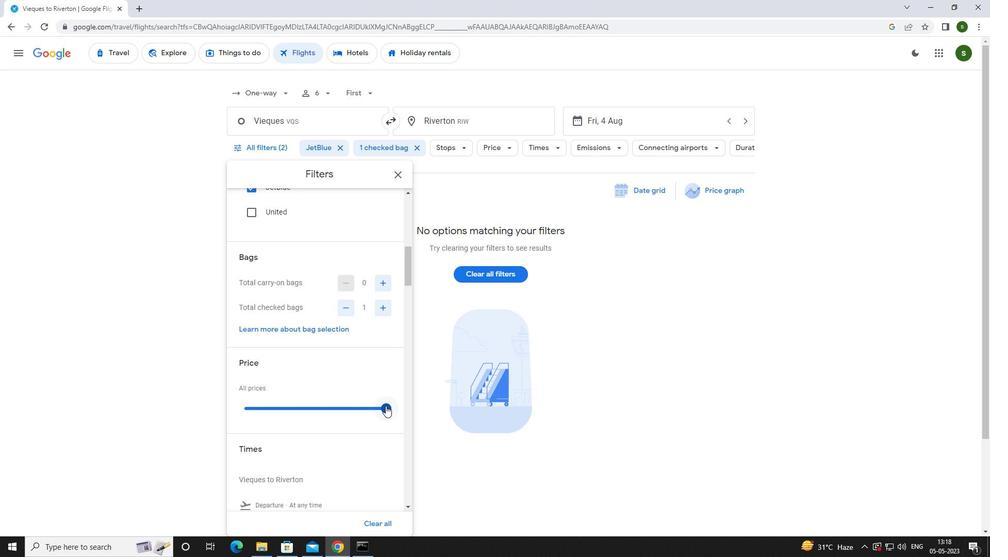 
Action: Mouse scrolled (385, 405) with delta (0, 0)
Screenshot: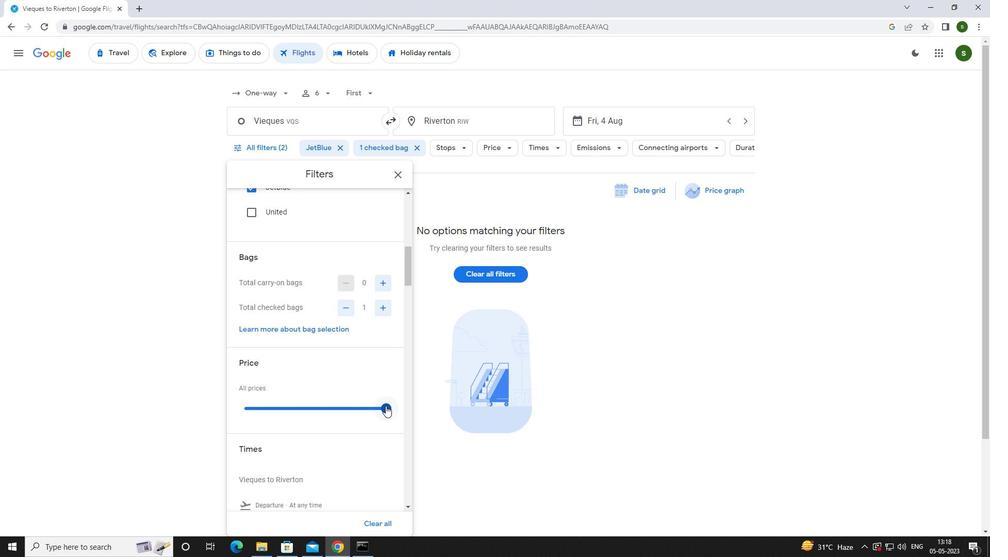 
Action: Mouse moved to (246, 421)
Screenshot: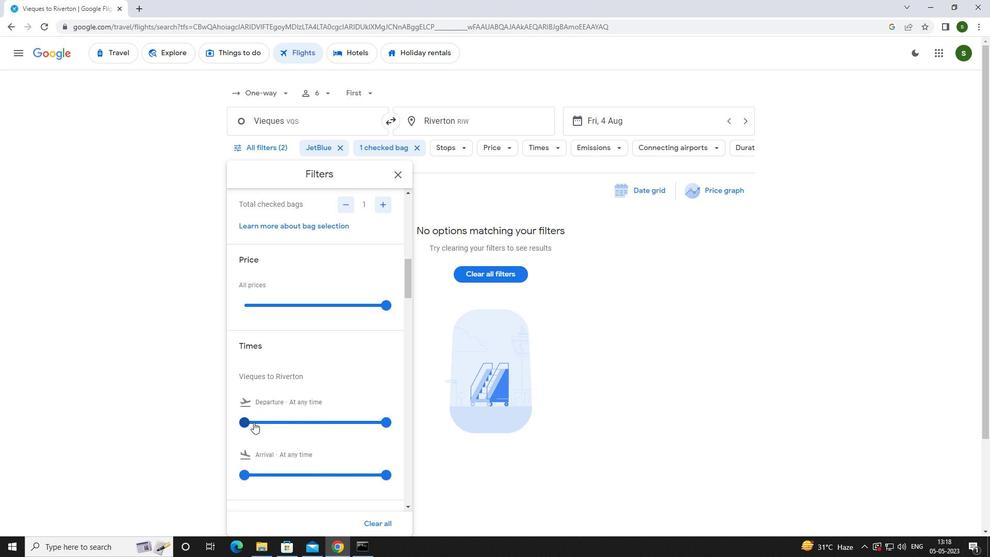 
Action: Mouse pressed left at (246, 421)
Screenshot: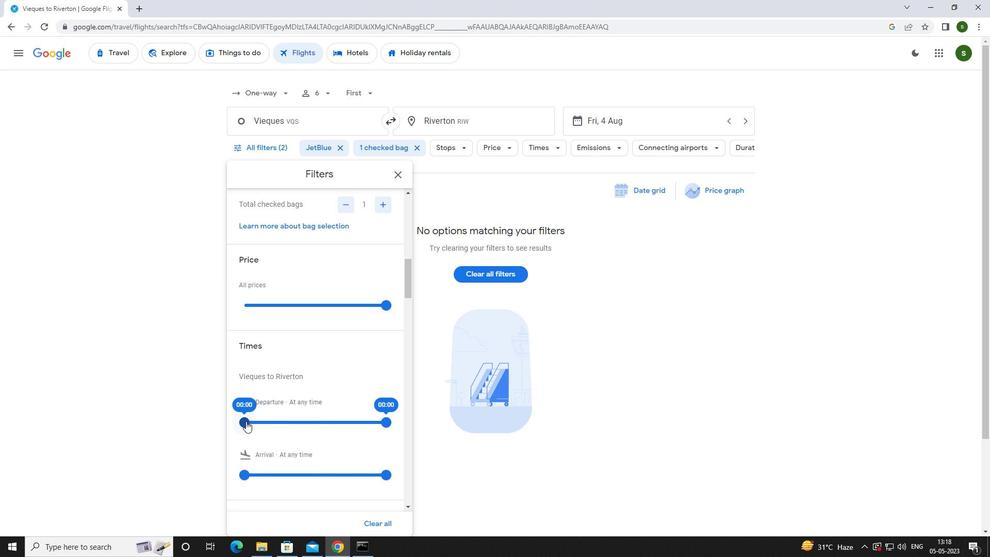 
Action: Mouse moved to (429, 434)
Screenshot: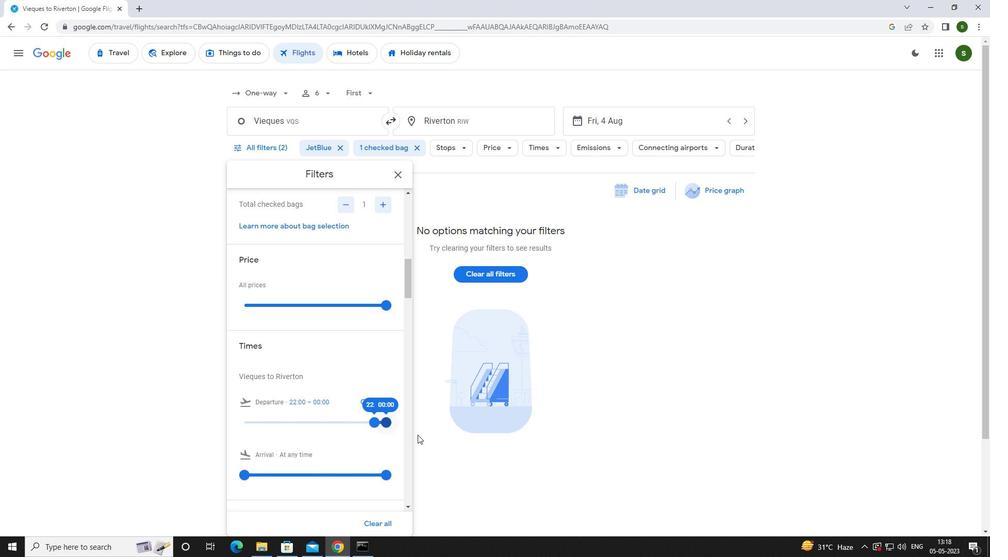 
Action: Mouse pressed left at (429, 434)
Screenshot: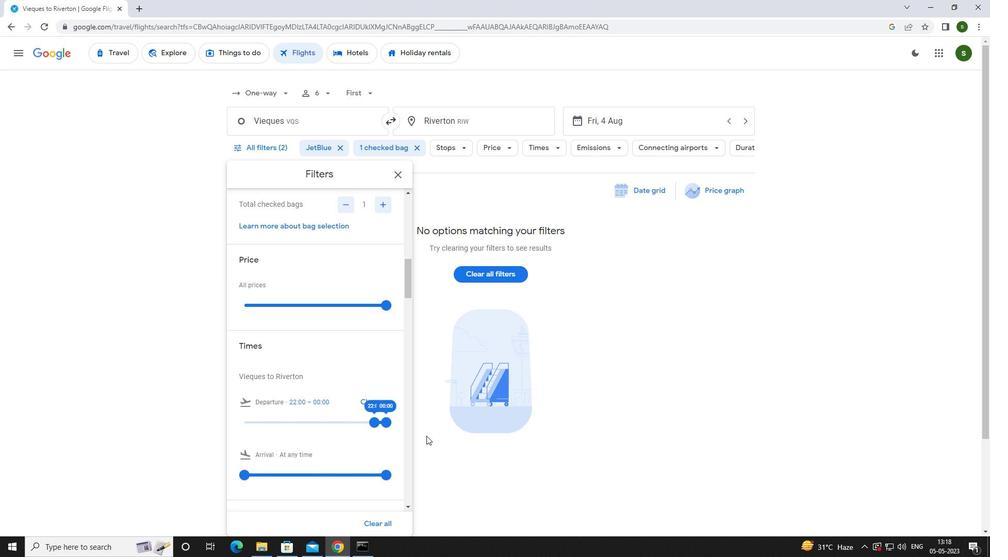 
Action: Mouse moved to (431, 430)
Screenshot: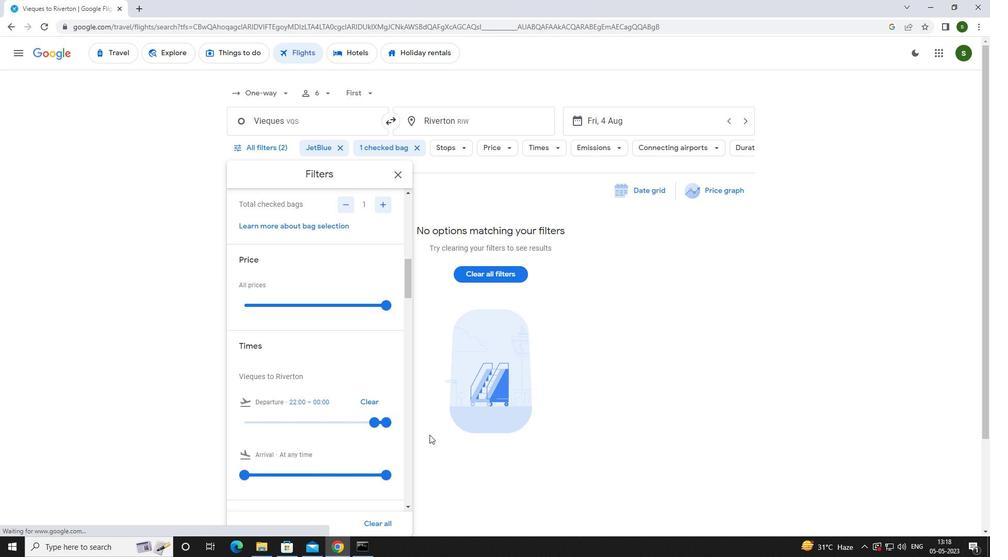 
